 Task: Find connections with filter location Geretsried with filter topic #humanresourceswith filter profile language Spanish with filter current company Polaris Inc. with filter school MCKV Institute of Engineering with filter industry Digital Accessibility Services with filter service category Real Estate with filter keywords title Superintendent
Action: Mouse moved to (532, 80)
Screenshot: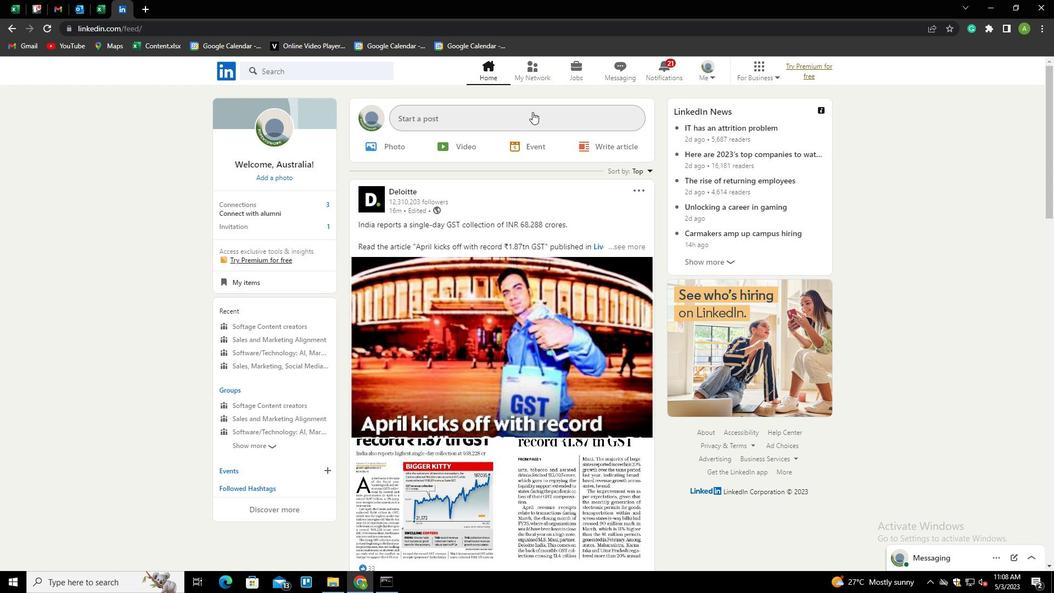 
Action: Mouse pressed left at (532, 80)
Screenshot: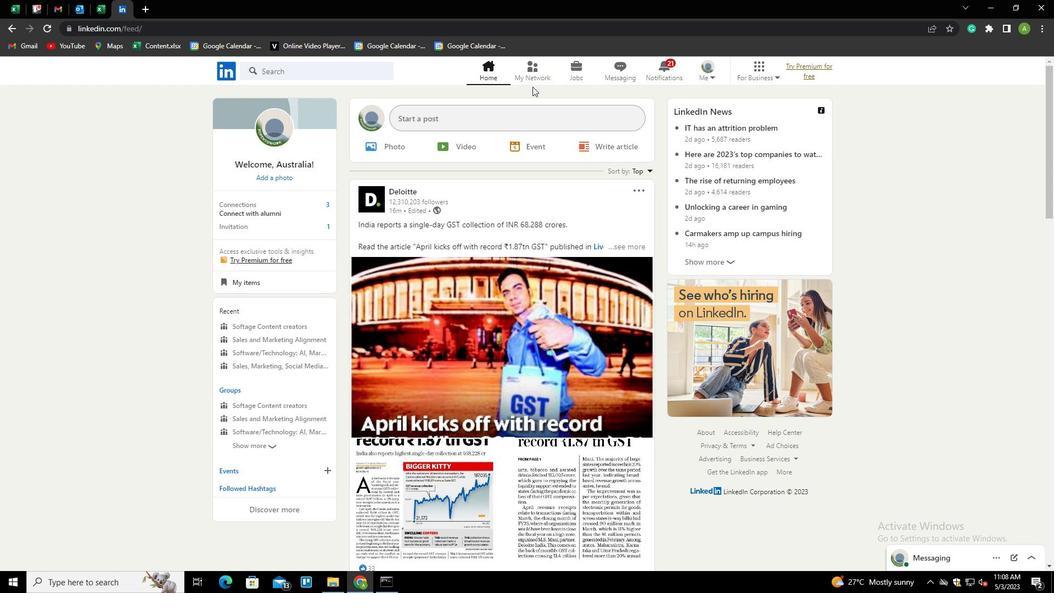 
Action: Mouse moved to (274, 129)
Screenshot: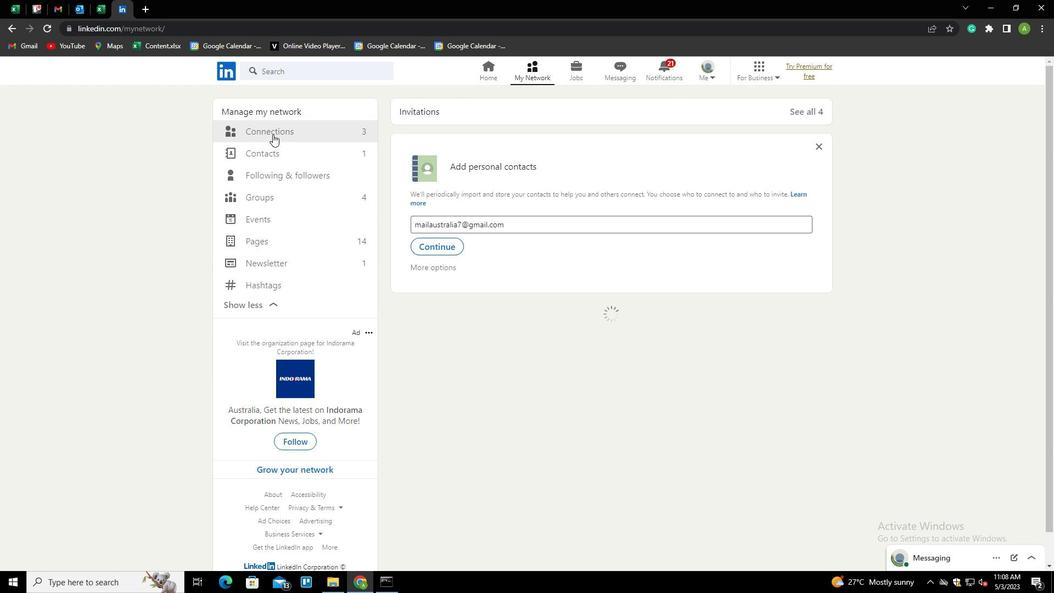 
Action: Mouse pressed left at (274, 129)
Screenshot: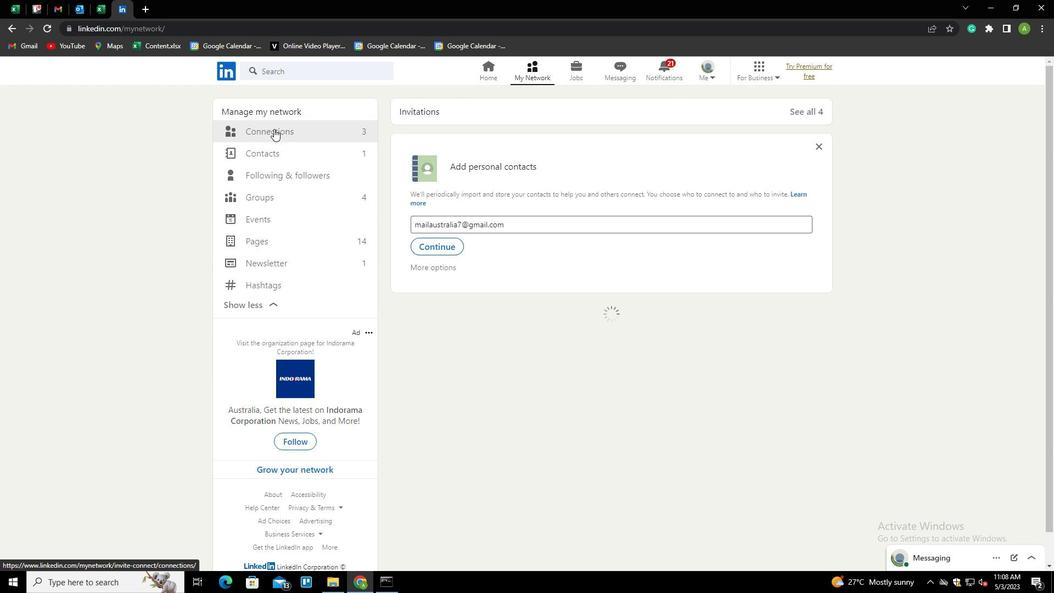 
Action: Mouse moved to (592, 131)
Screenshot: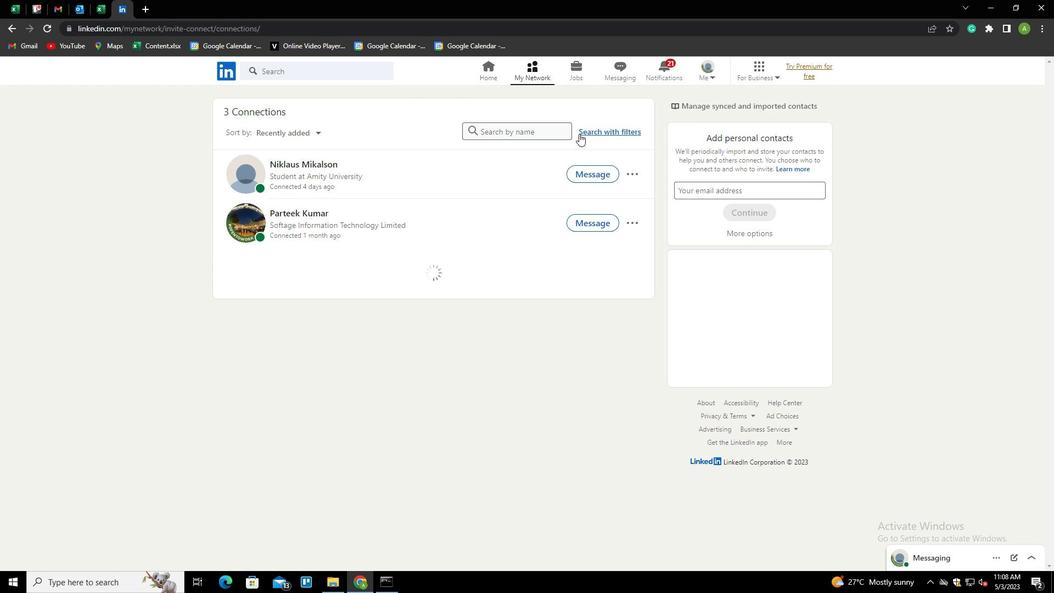 
Action: Mouse pressed left at (592, 131)
Screenshot: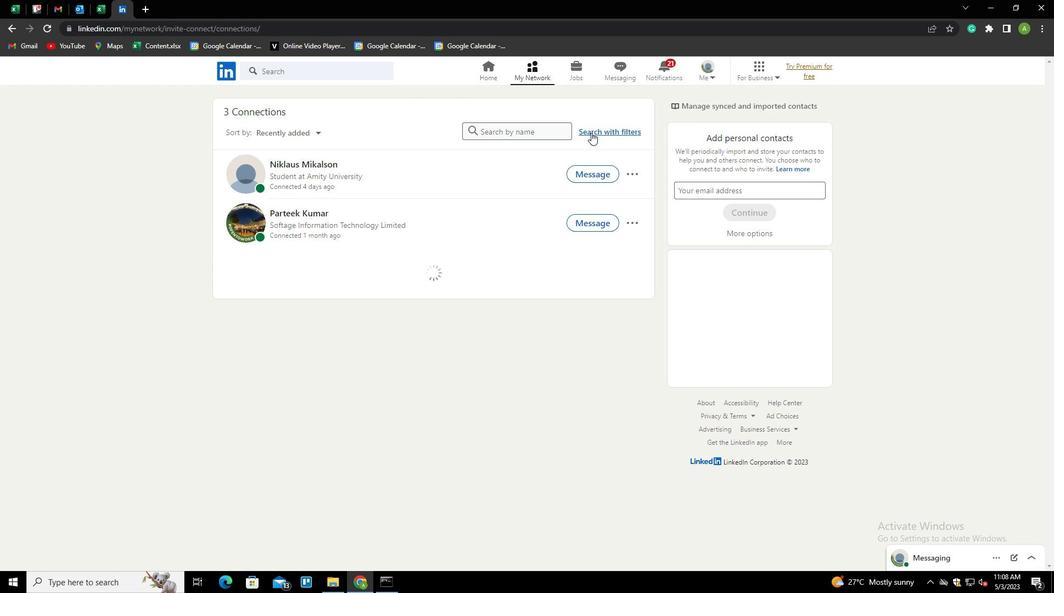 
Action: Mouse moved to (570, 96)
Screenshot: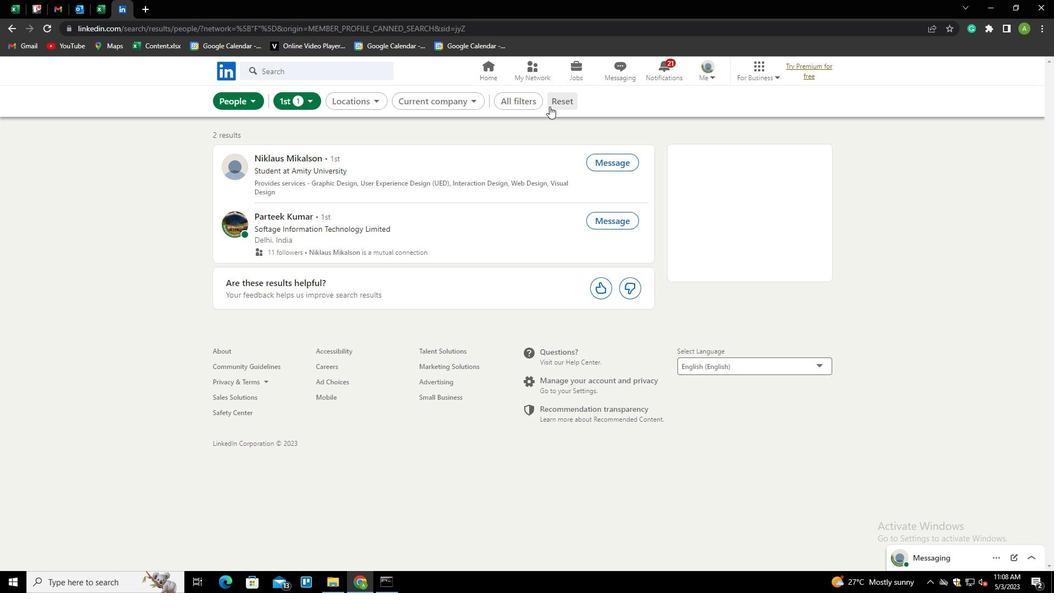 
Action: Mouse pressed left at (570, 96)
Screenshot: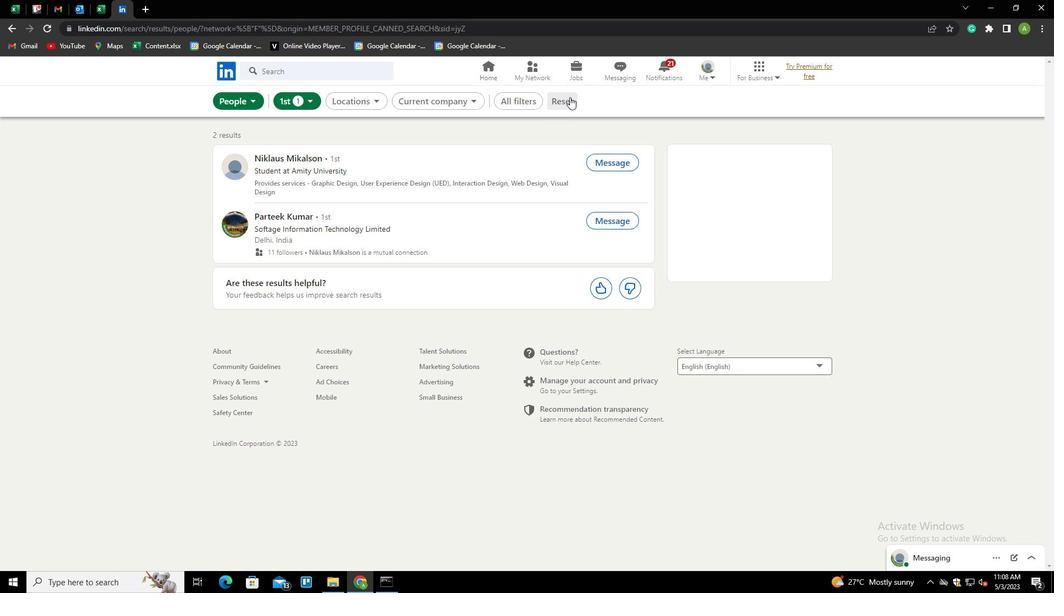 
Action: Mouse moved to (550, 100)
Screenshot: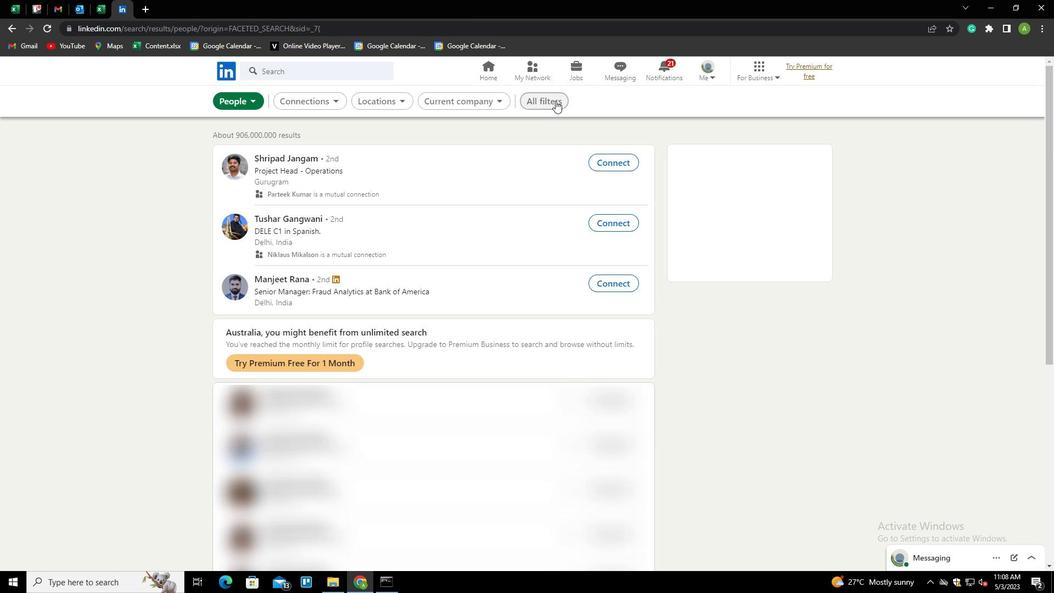 
Action: Mouse pressed left at (550, 100)
Screenshot: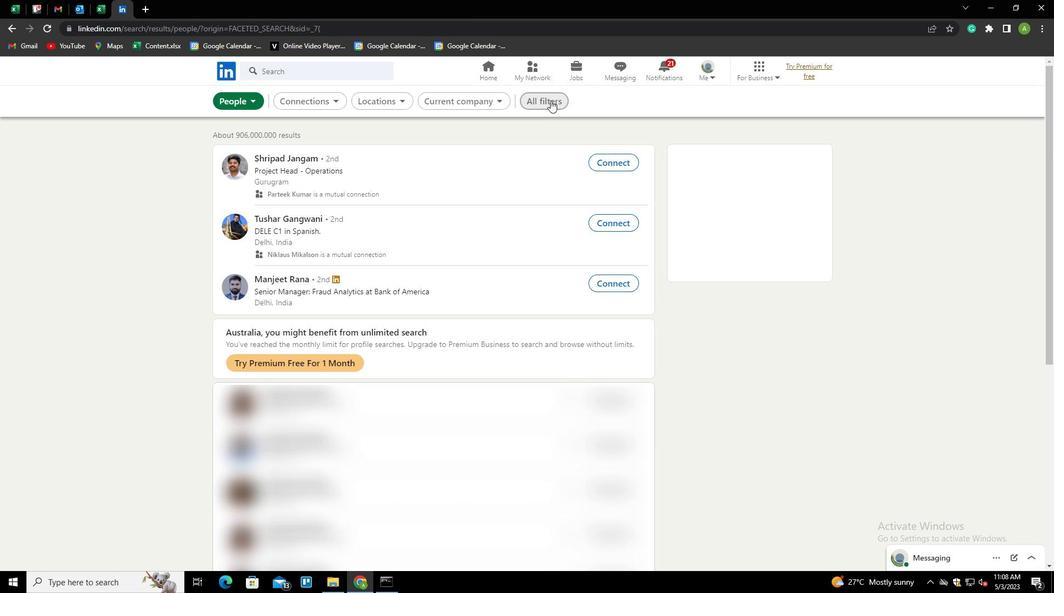 
Action: Mouse moved to (810, 288)
Screenshot: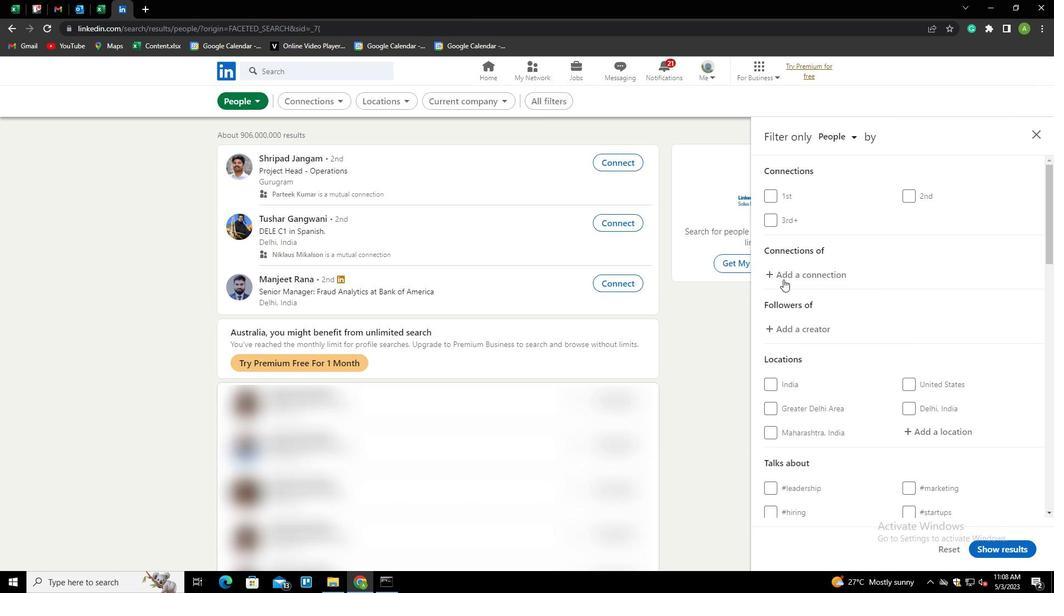 
Action: Mouse scrolled (810, 287) with delta (0, 0)
Screenshot: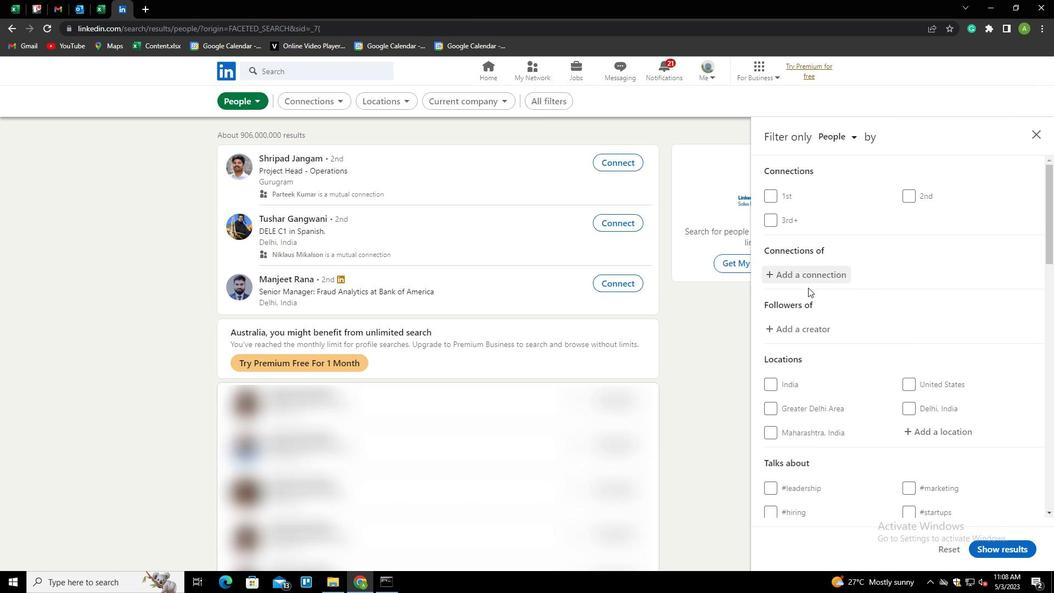 
Action: Mouse scrolled (810, 287) with delta (0, 0)
Screenshot: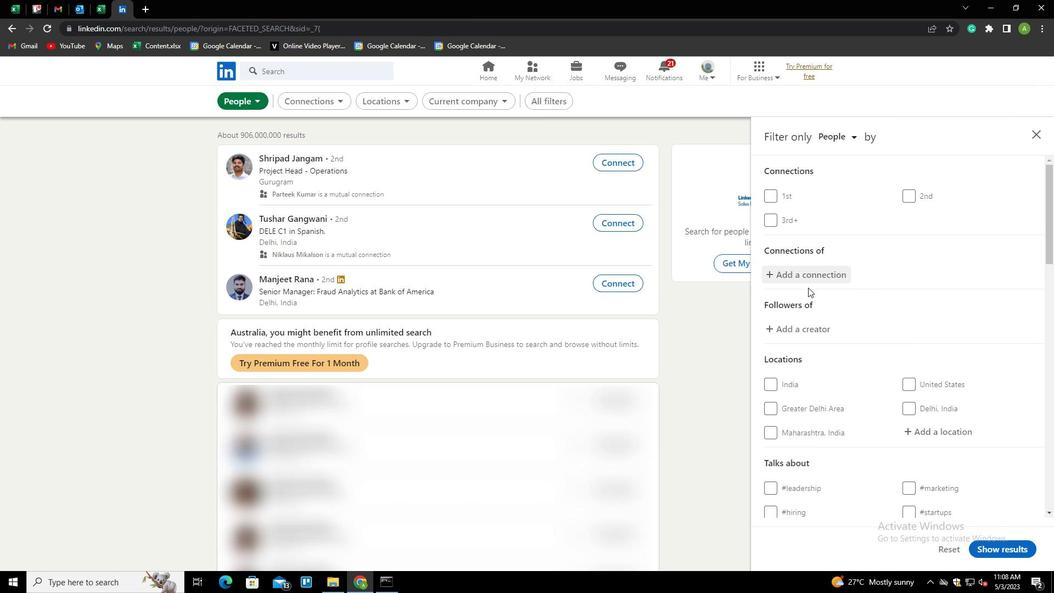 
Action: Mouse scrolled (810, 287) with delta (0, 0)
Screenshot: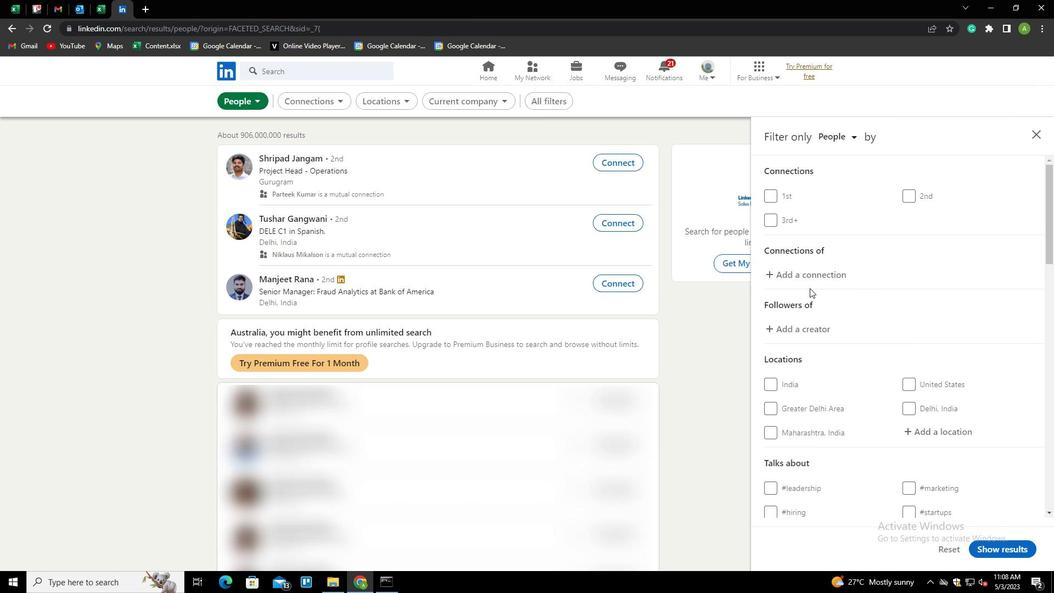 
Action: Mouse moved to (916, 266)
Screenshot: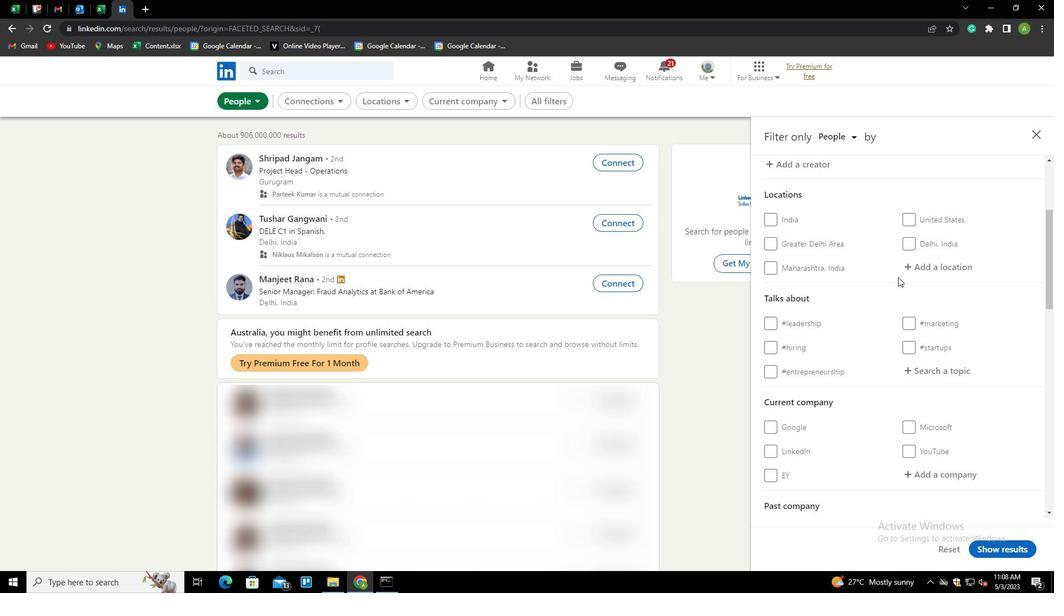 
Action: Mouse pressed left at (916, 266)
Screenshot: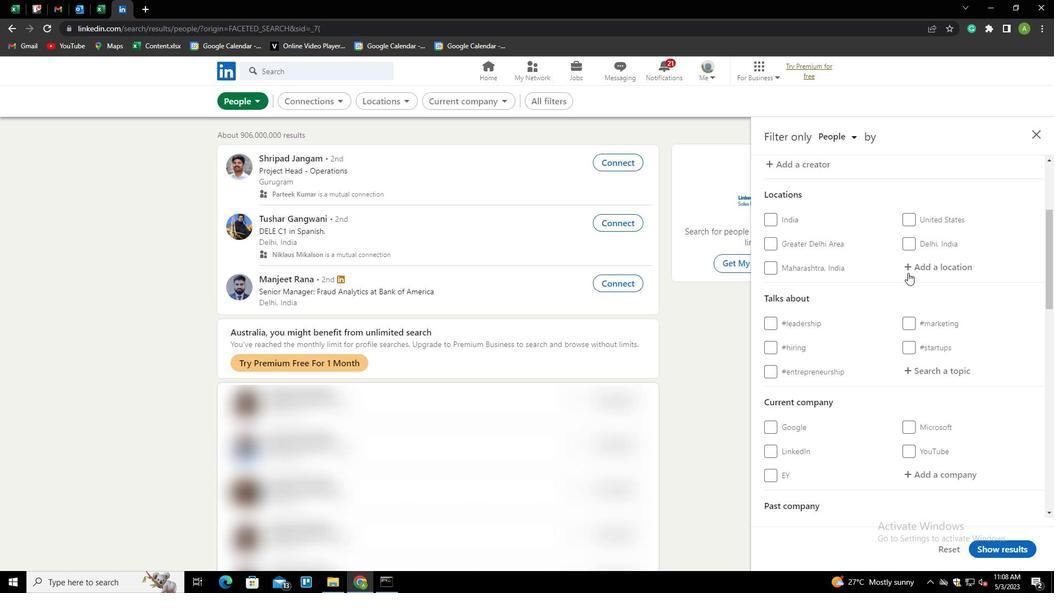 
Action: Key pressed <Key.shift>GERETSRIED<Key.down><Key.enter>
Screenshot: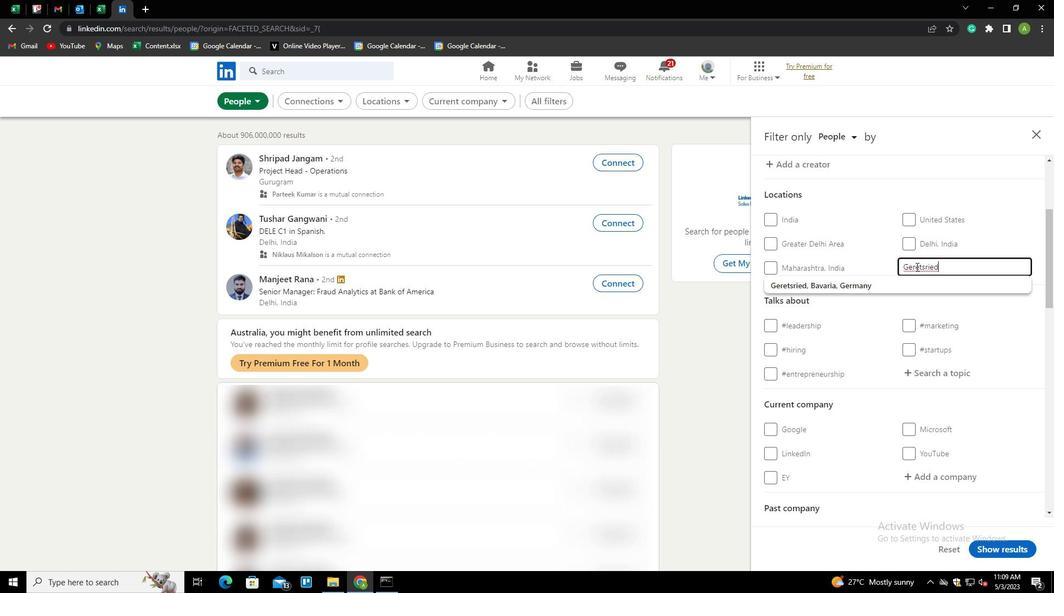 
Action: Mouse scrolled (916, 266) with delta (0, 0)
Screenshot: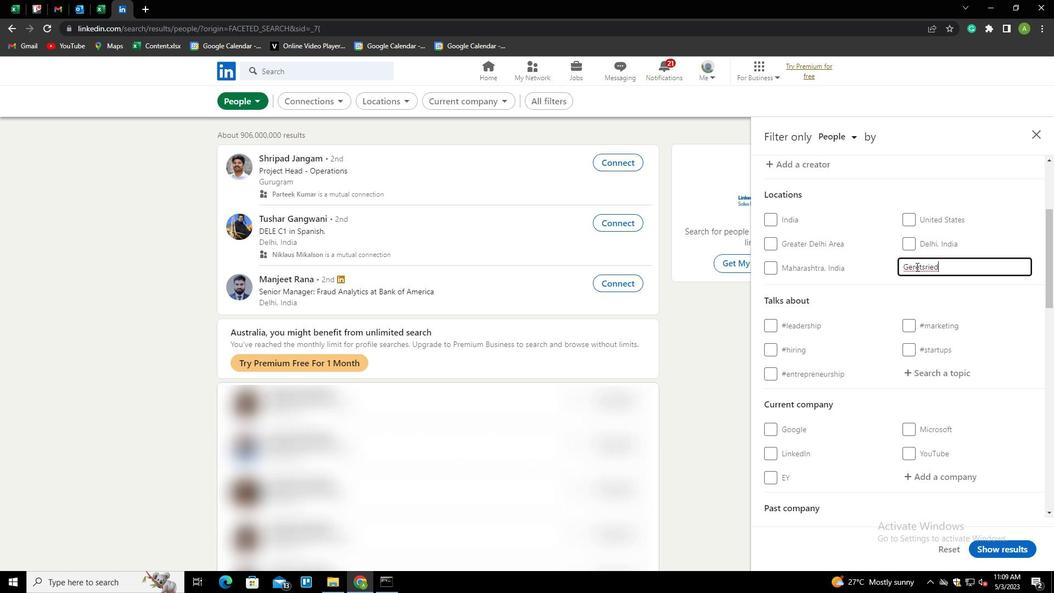 
Action: Mouse scrolled (916, 266) with delta (0, 0)
Screenshot: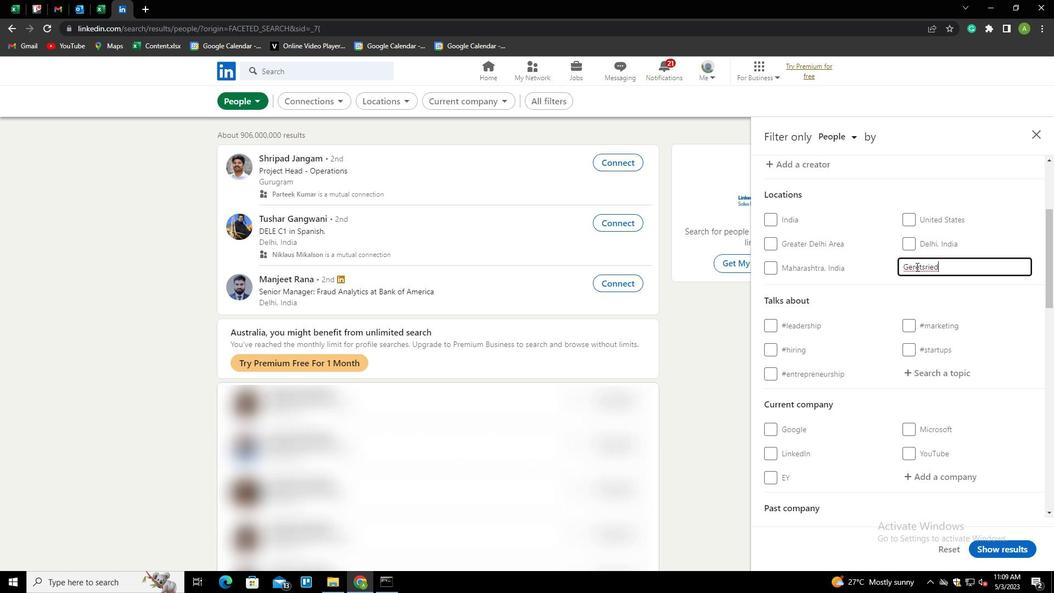 
Action: Mouse moved to (935, 263)
Screenshot: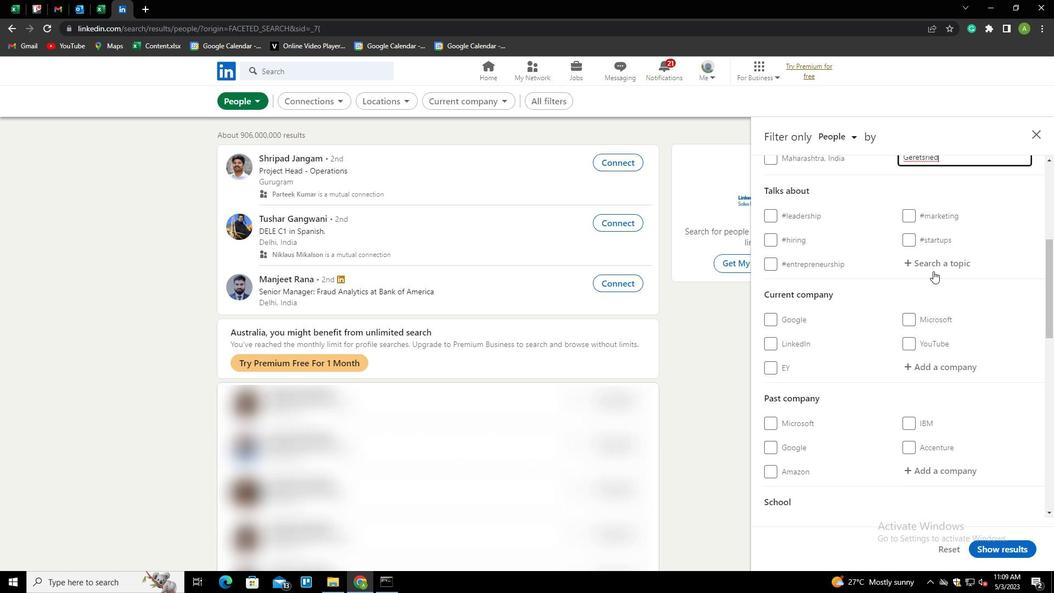 
Action: Mouse pressed left at (935, 263)
Screenshot: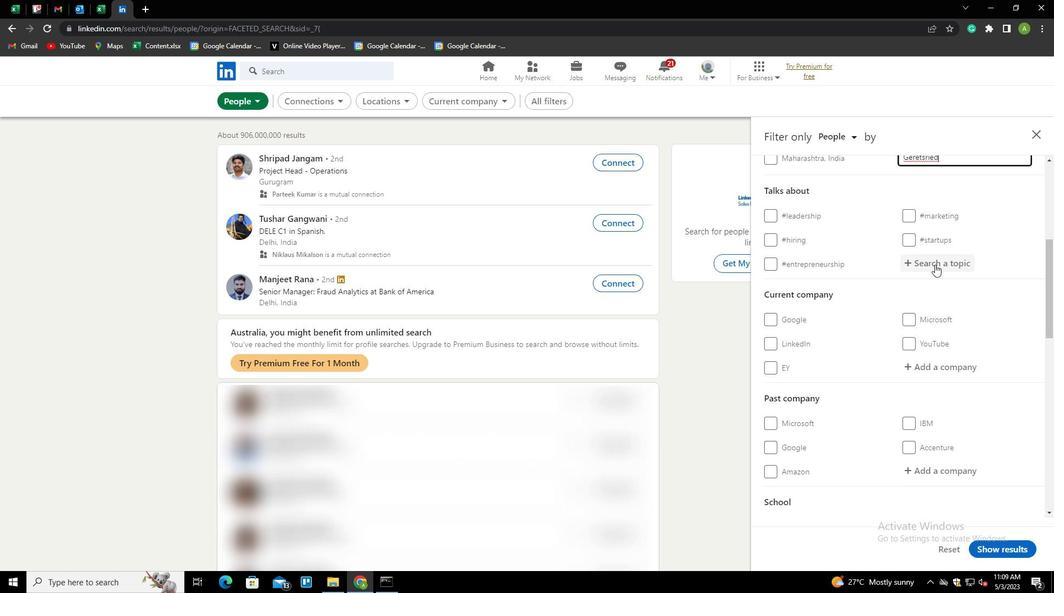 
Action: Mouse moved to (932, 263)
Screenshot: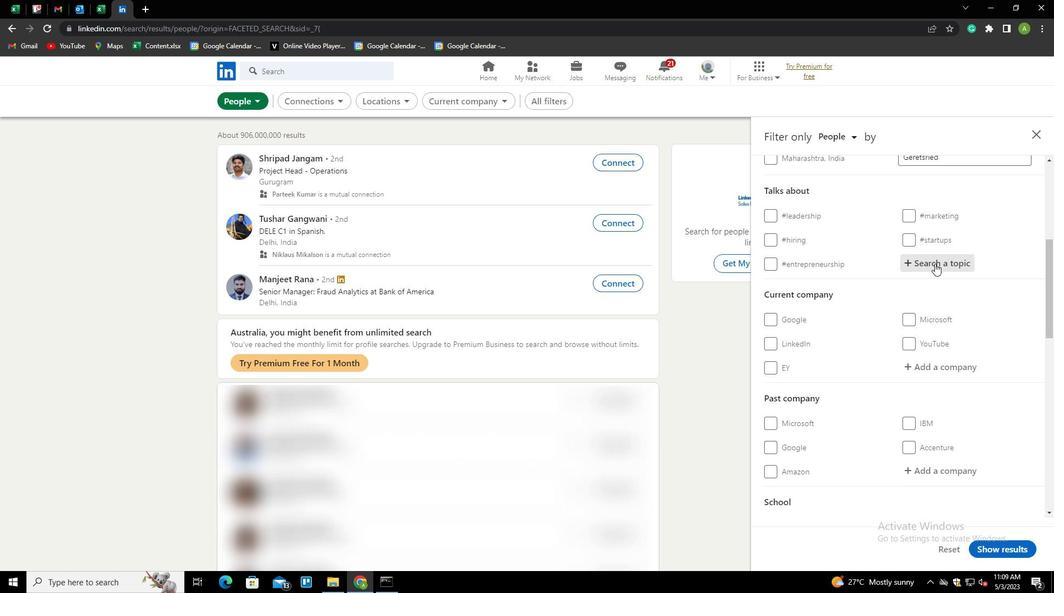 
Action: Key pressed HUMANRESOU<Key.down><Key.enter>
Screenshot: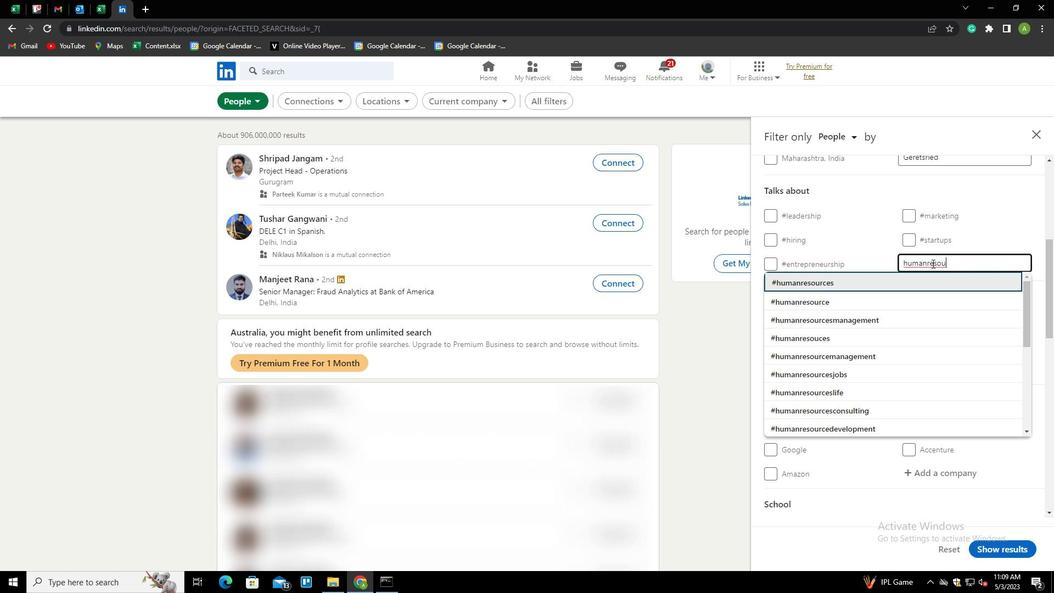 
Action: Mouse scrolled (932, 263) with delta (0, 0)
Screenshot: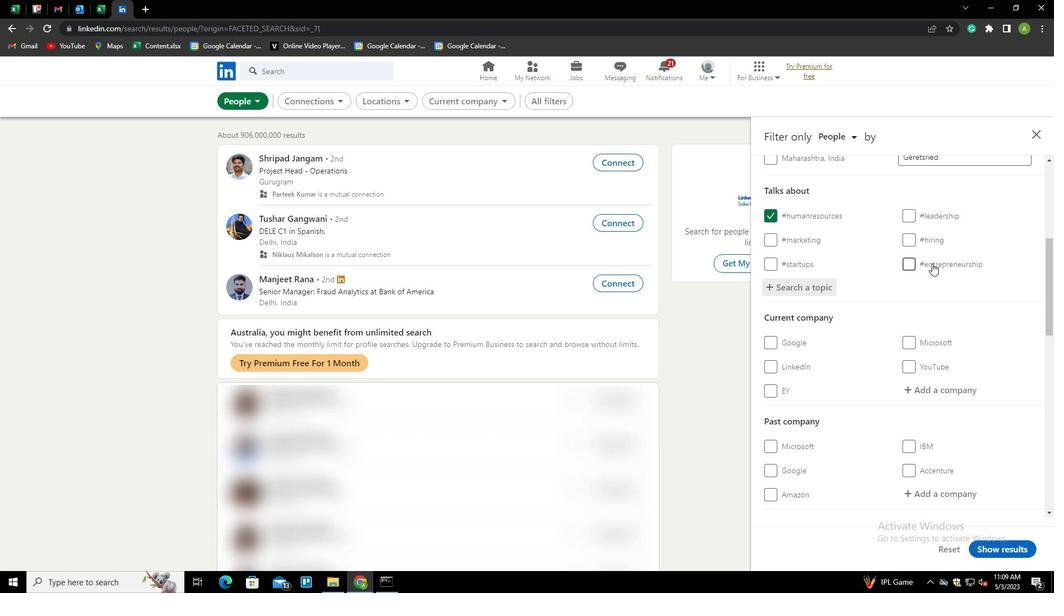 
Action: Mouse scrolled (932, 263) with delta (0, 0)
Screenshot: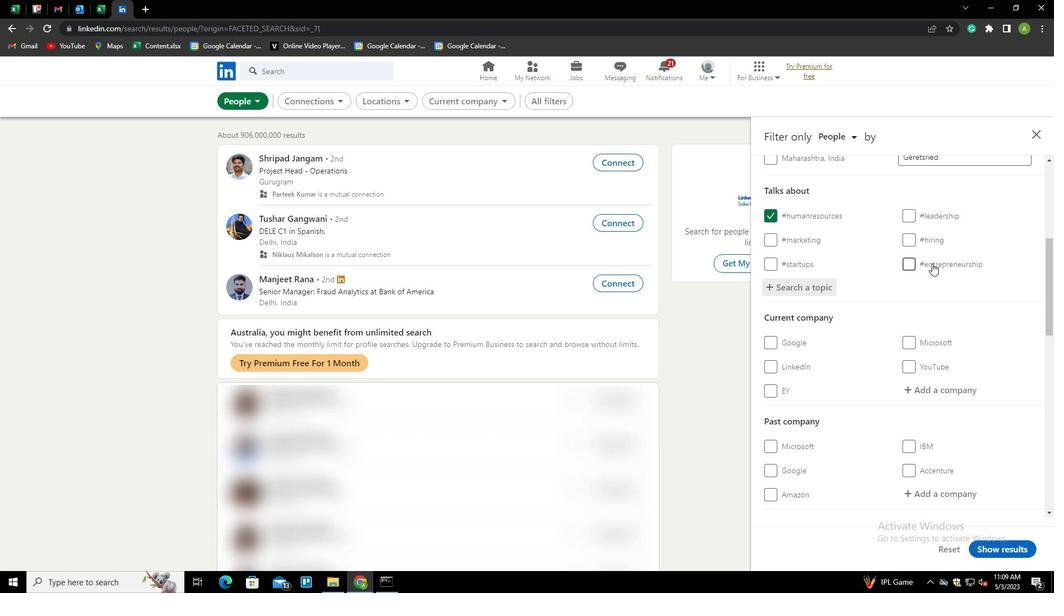 
Action: Mouse scrolled (932, 263) with delta (0, 0)
Screenshot: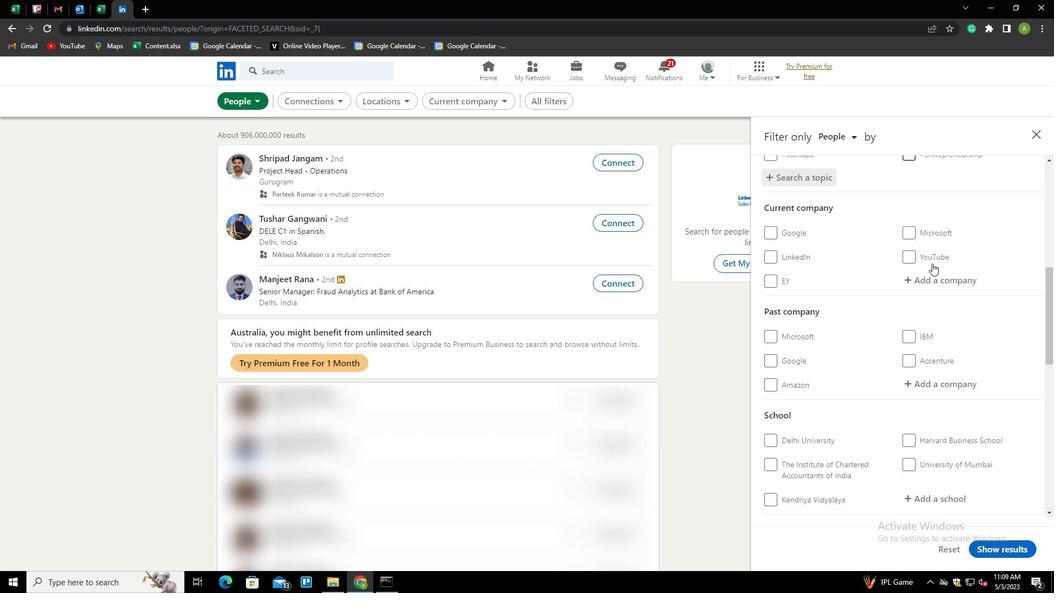 
Action: Mouse scrolled (932, 263) with delta (0, 0)
Screenshot: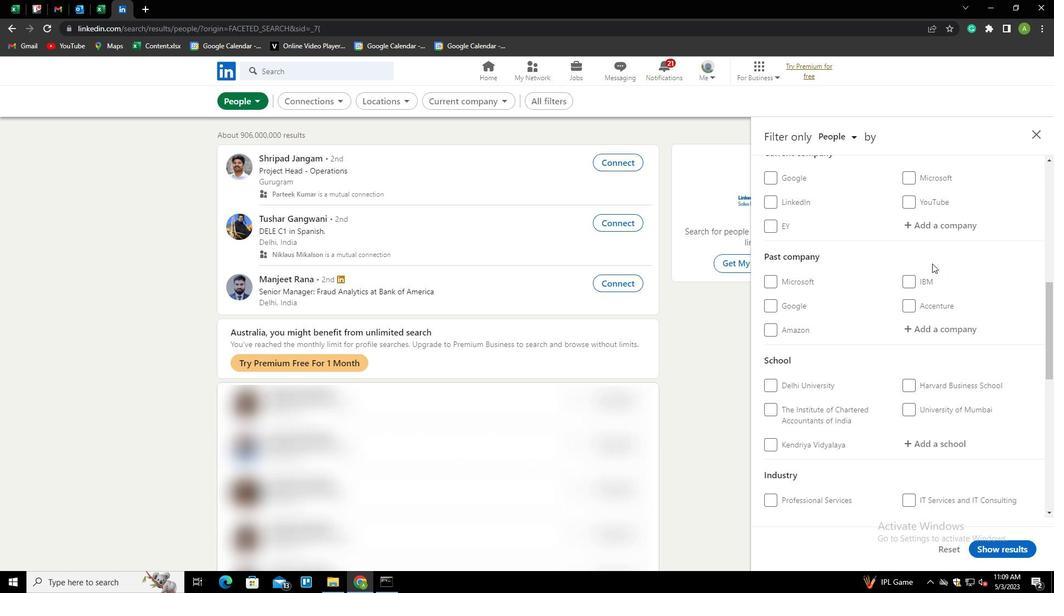 
Action: Mouse scrolled (932, 263) with delta (0, 0)
Screenshot: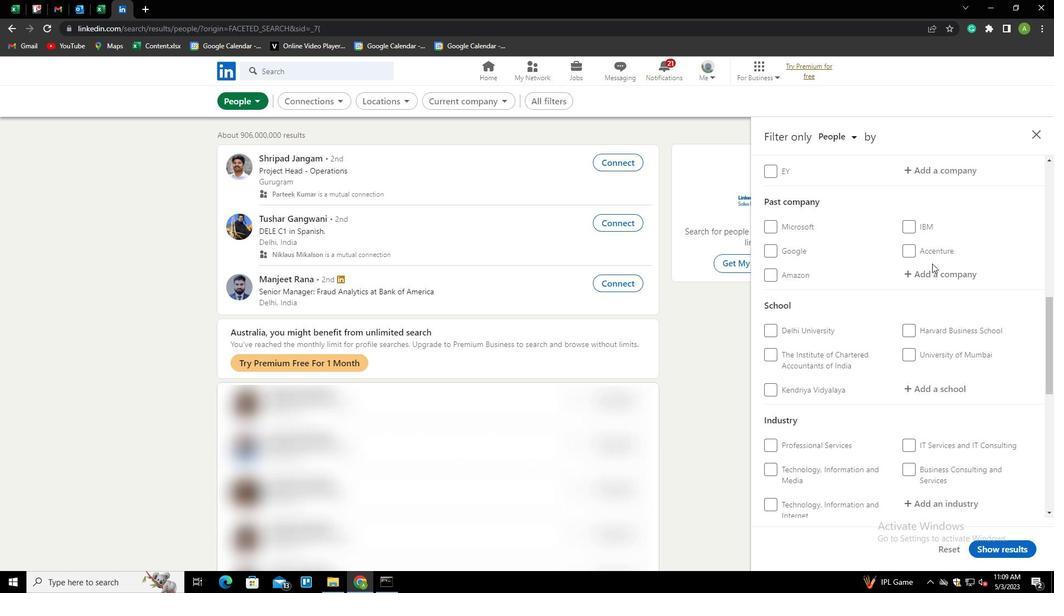 
Action: Mouse scrolled (932, 263) with delta (0, 0)
Screenshot: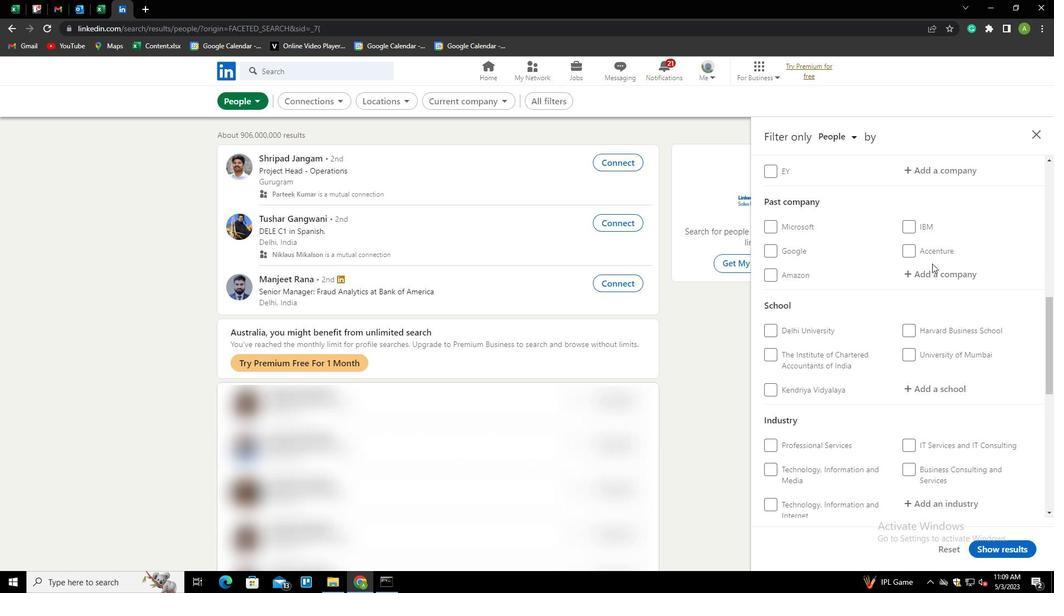 
Action: Mouse scrolled (932, 263) with delta (0, 0)
Screenshot: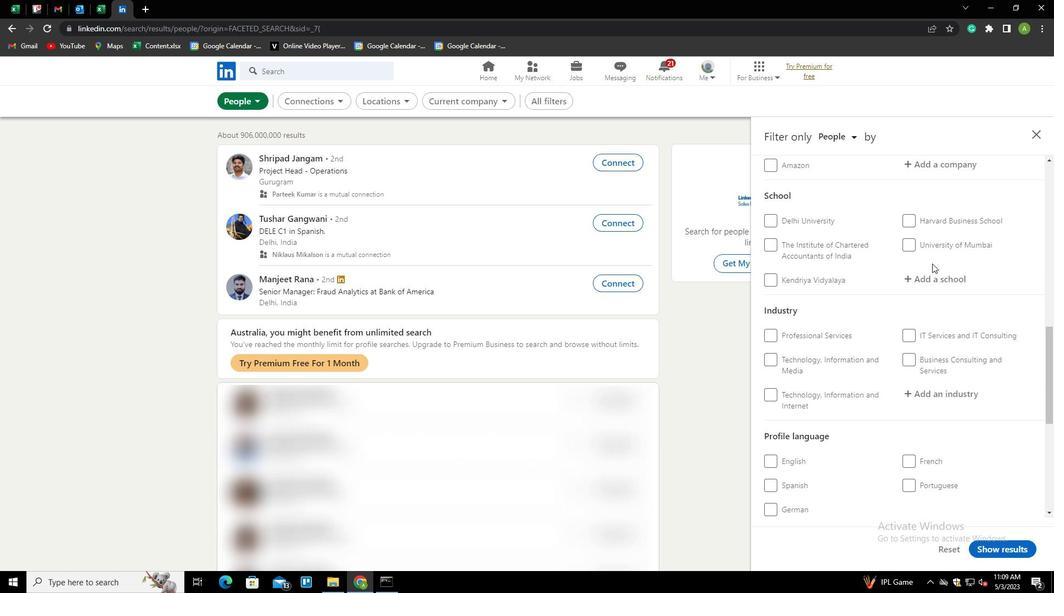 
Action: Mouse scrolled (932, 263) with delta (0, 0)
Screenshot: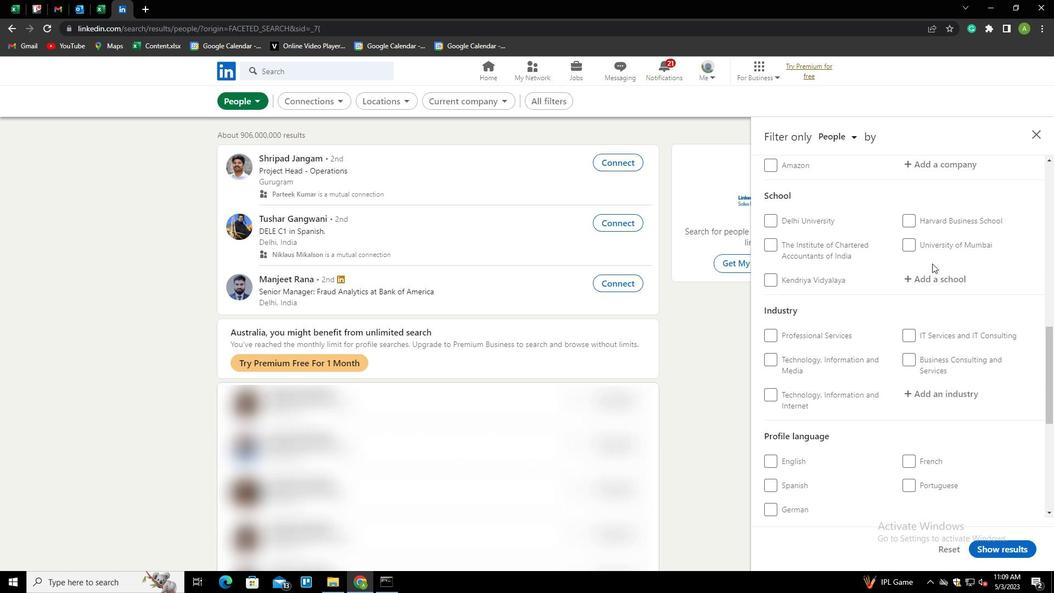 
Action: Mouse moved to (916, 282)
Screenshot: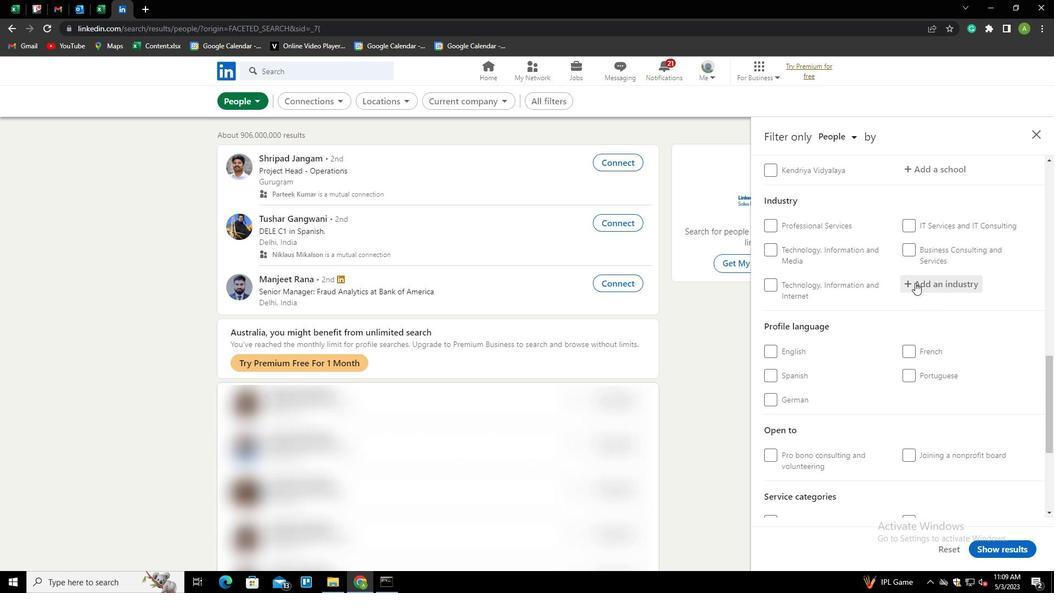 
Action: Mouse pressed left at (916, 282)
Screenshot: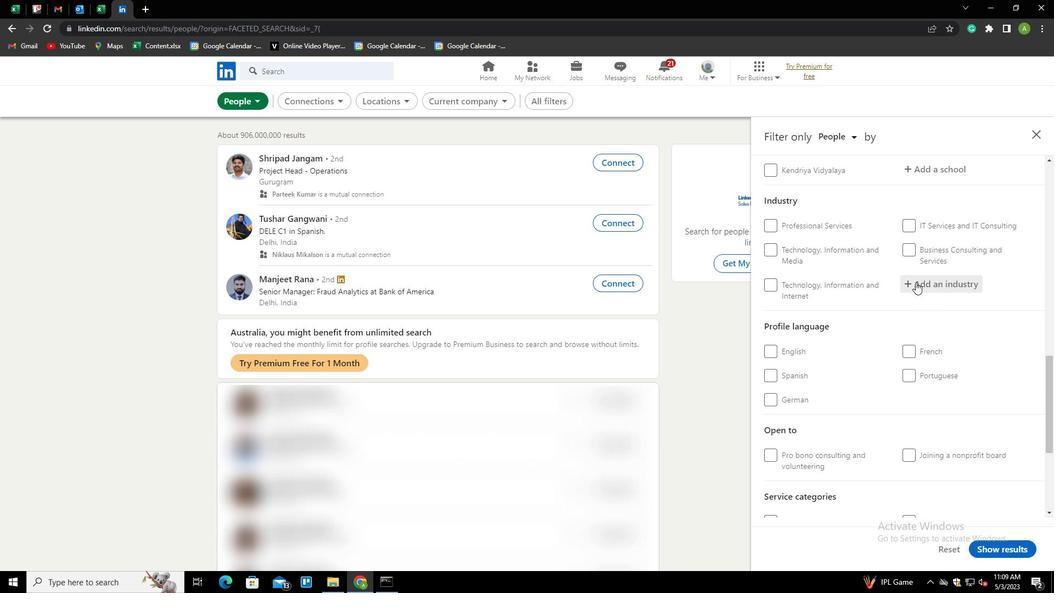 
Action: Mouse moved to (787, 375)
Screenshot: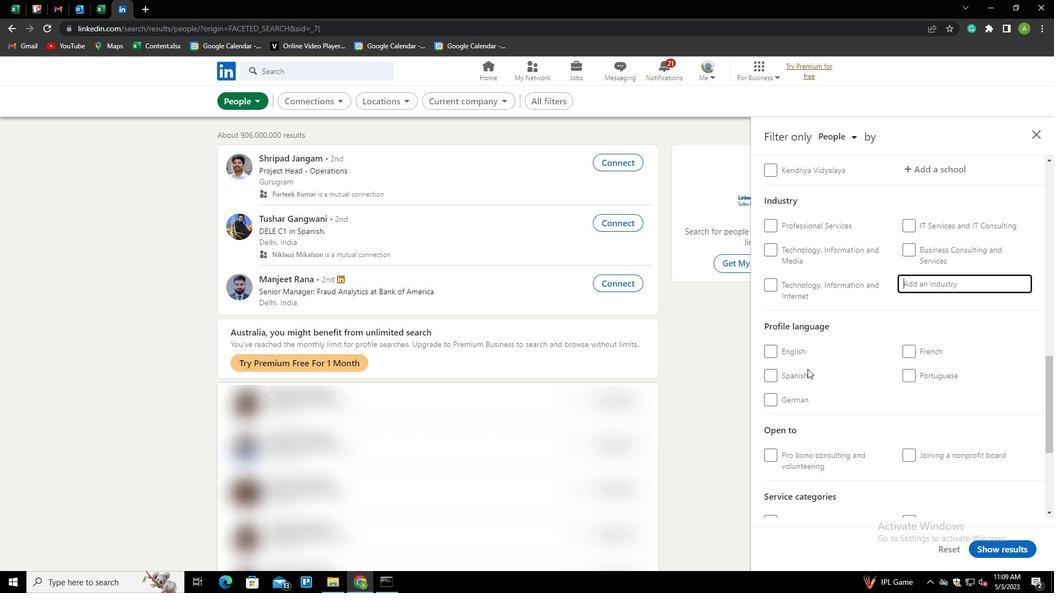 
Action: Mouse pressed left at (787, 375)
Screenshot: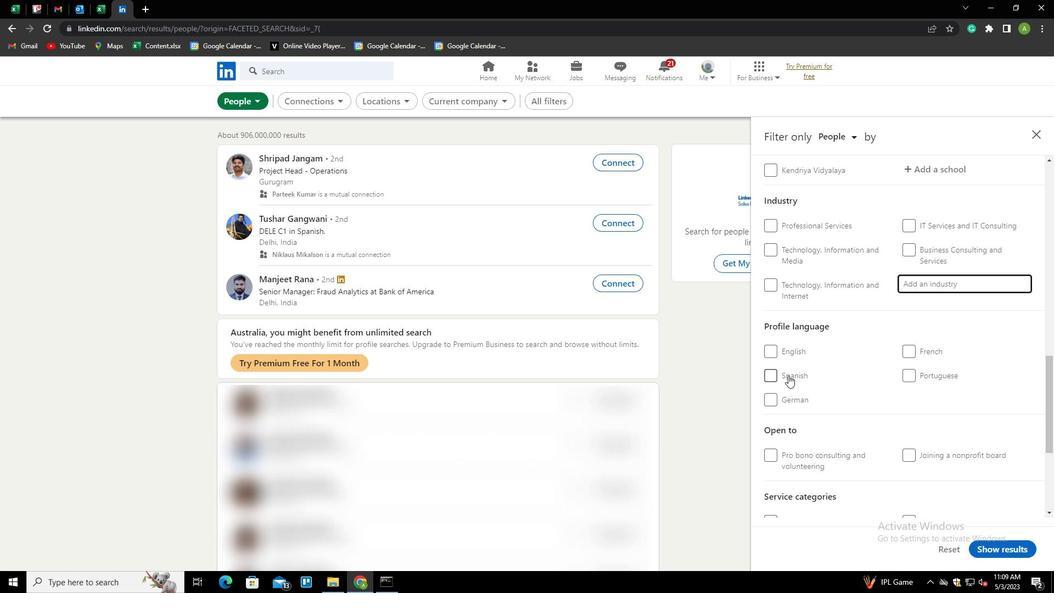 
Action: Mouse moved to (968, 337)
Screenshot: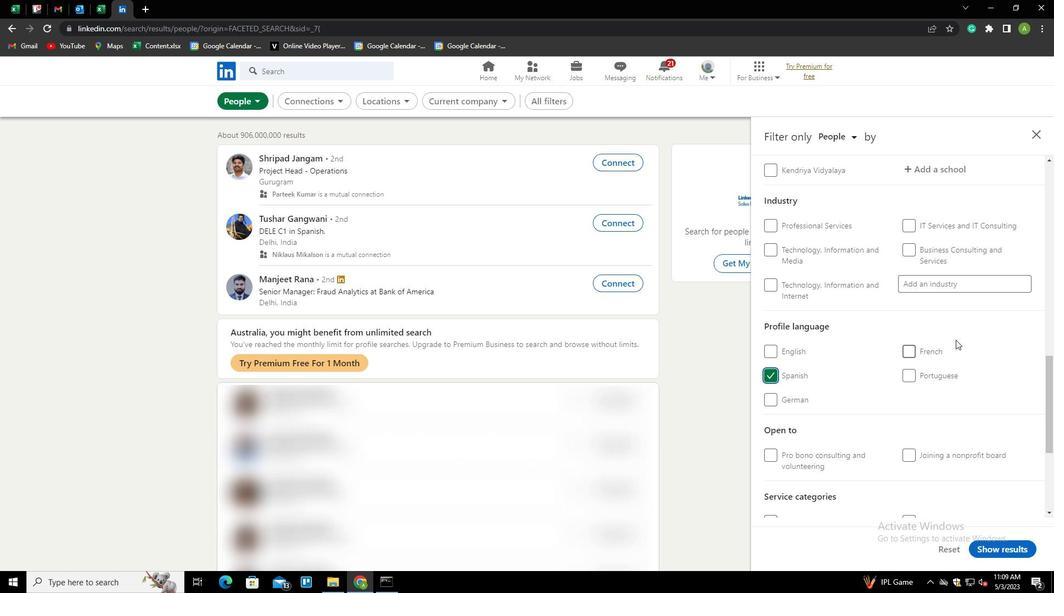 
Action: Mouse scrolled (968, 337) with delta (0, 0)
Screenshot: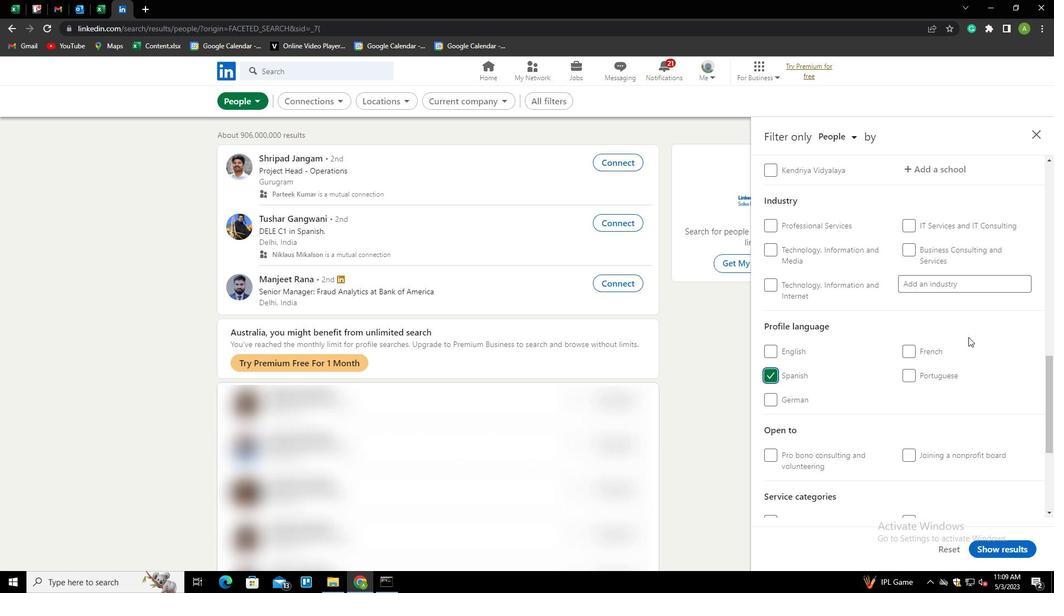
Action: Mouse scrolled (968, 337) with delta (0, 0)
Screenshot: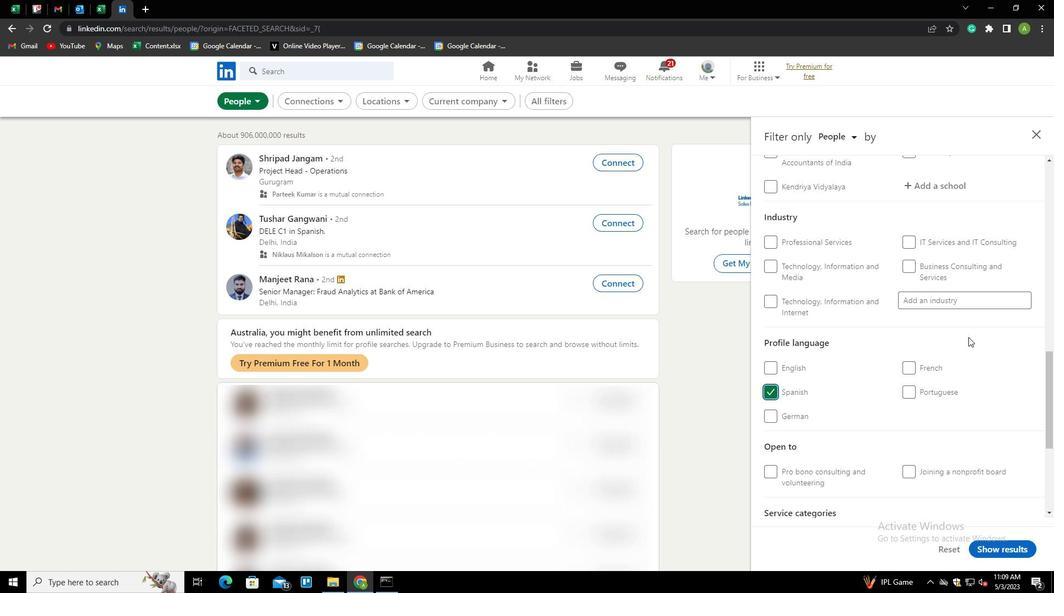 
Action: Mouse scrolled (968, 337) with delta (0, 0)
Screenshot: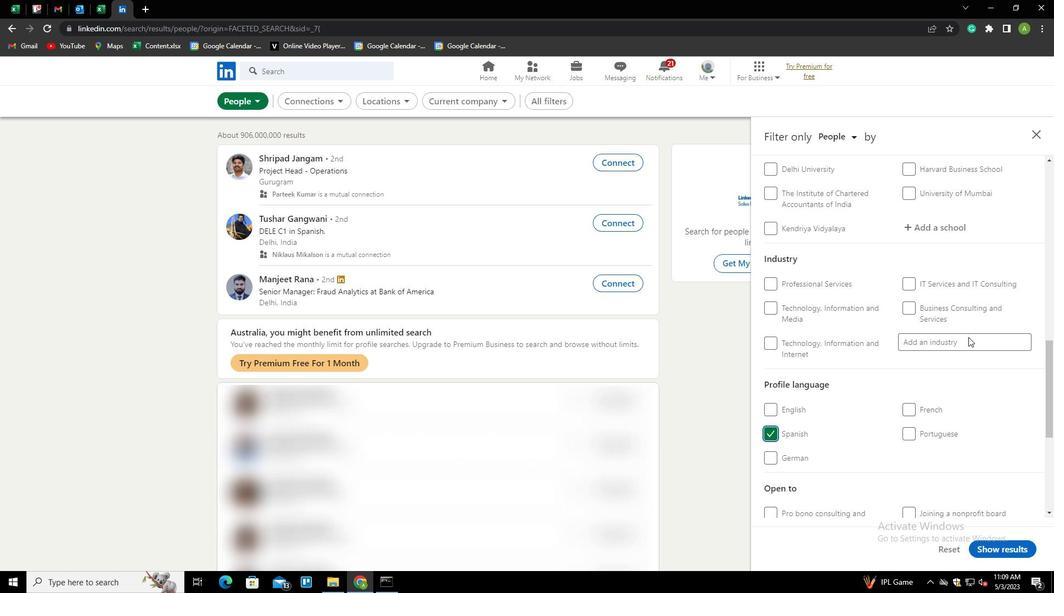 
Action: Mouse scrolled (968, 337) with delta (0, 0)
Screenshot: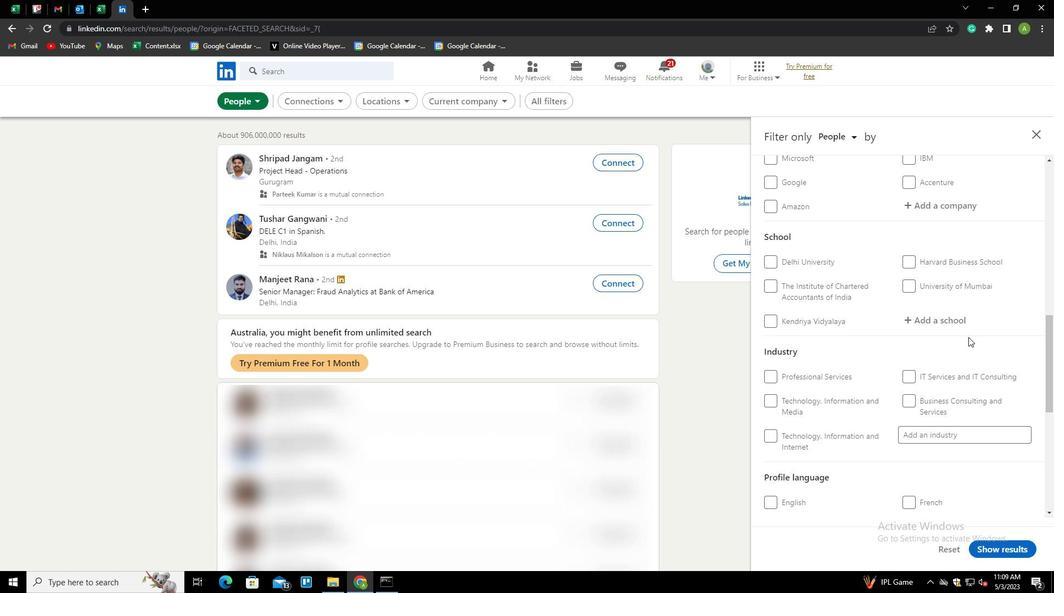 
Action: Mouse scrolled (968, 337) with delta (0, 0)
Screenshot: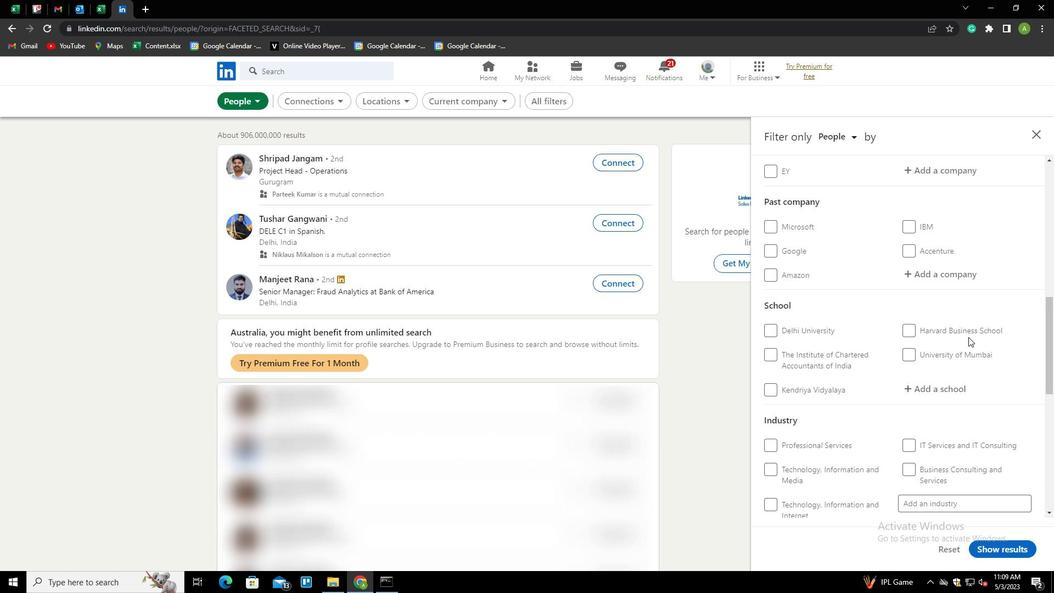
Action: Mouse scrolled (968, 337) with delta (0, 0)
Screenshot: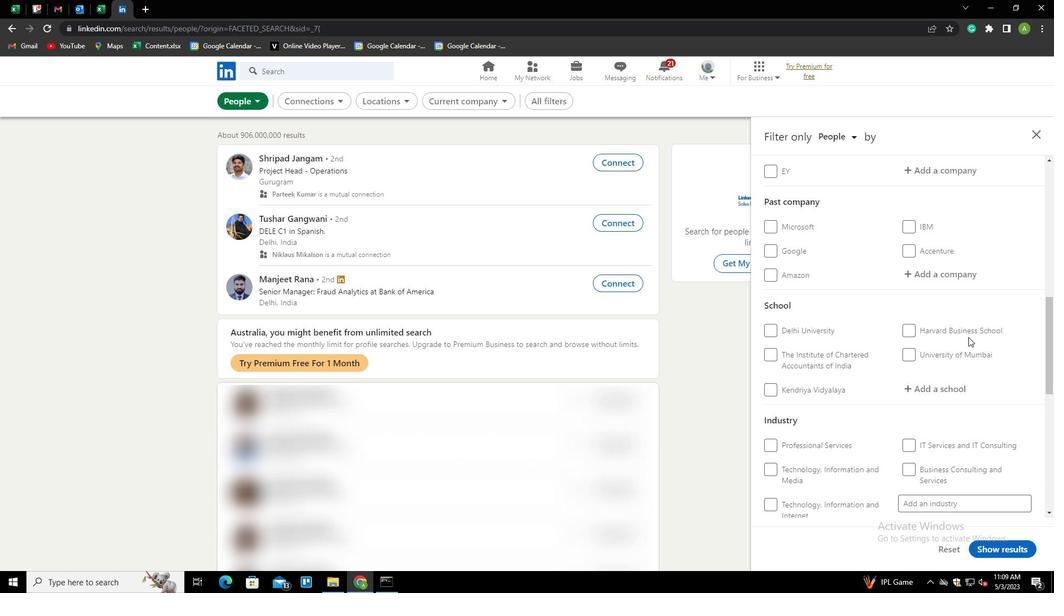 
Action: Mouse scrolled (968, 337) with delta (0, 0)
Screenshot: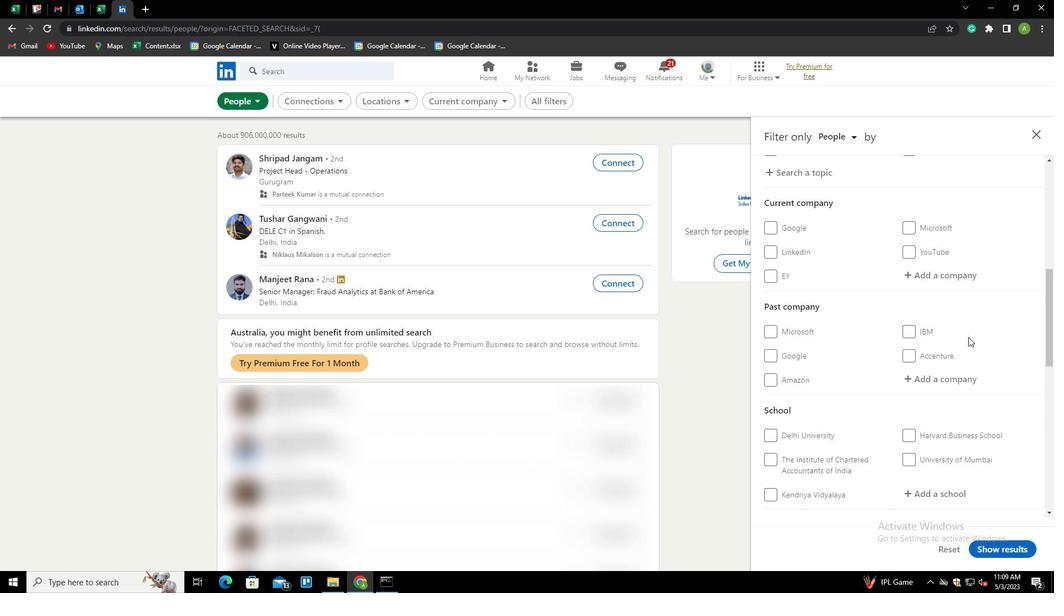 
Action: Mouse moved to (951, 333)
Screenshot: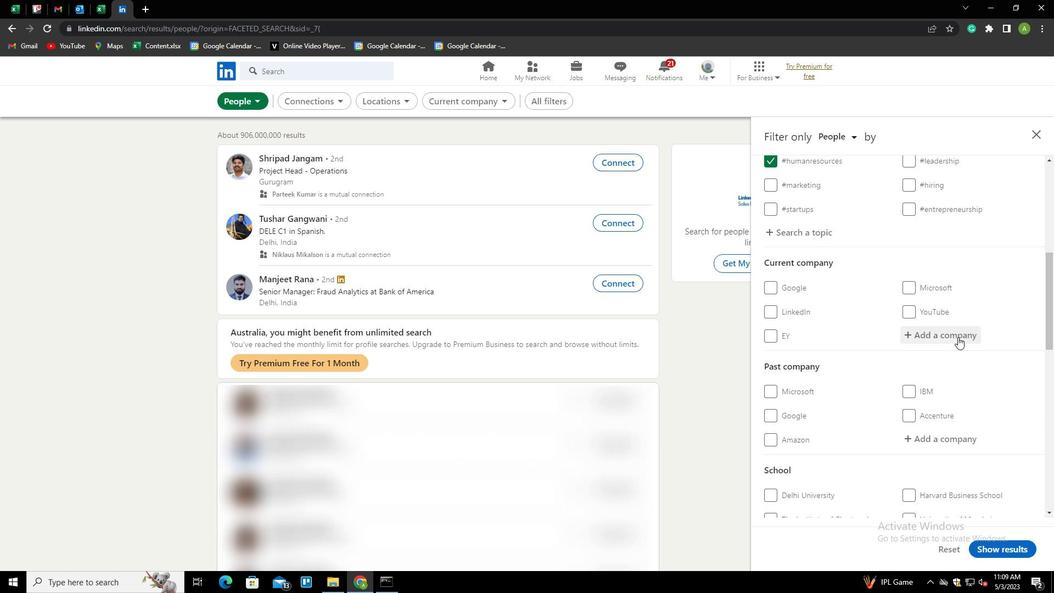 
Action: Mouse pressed left at (951, 333)
Screenshot: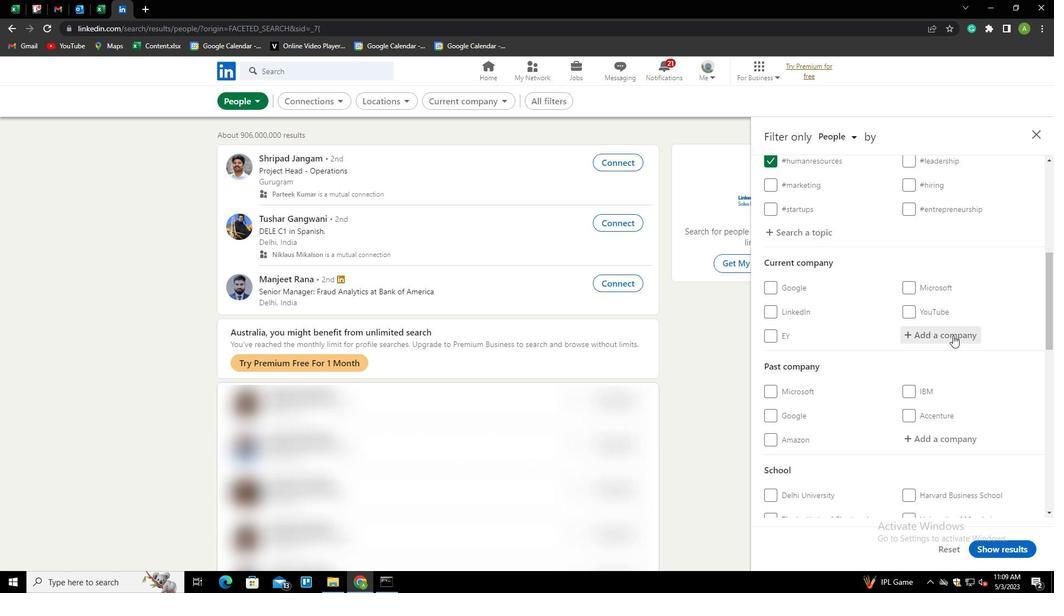 
Action: Mouse moved to (951, 333)
Screenshot: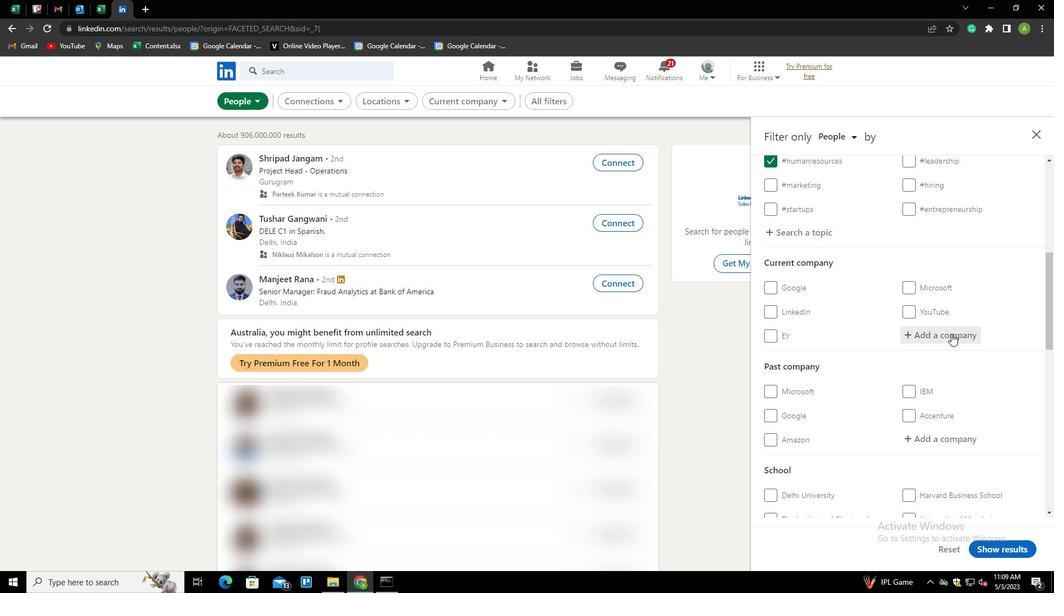 
Action: Key pressed <Key.shift>POLARIS<Key.down><Key.enter>
Screenshot: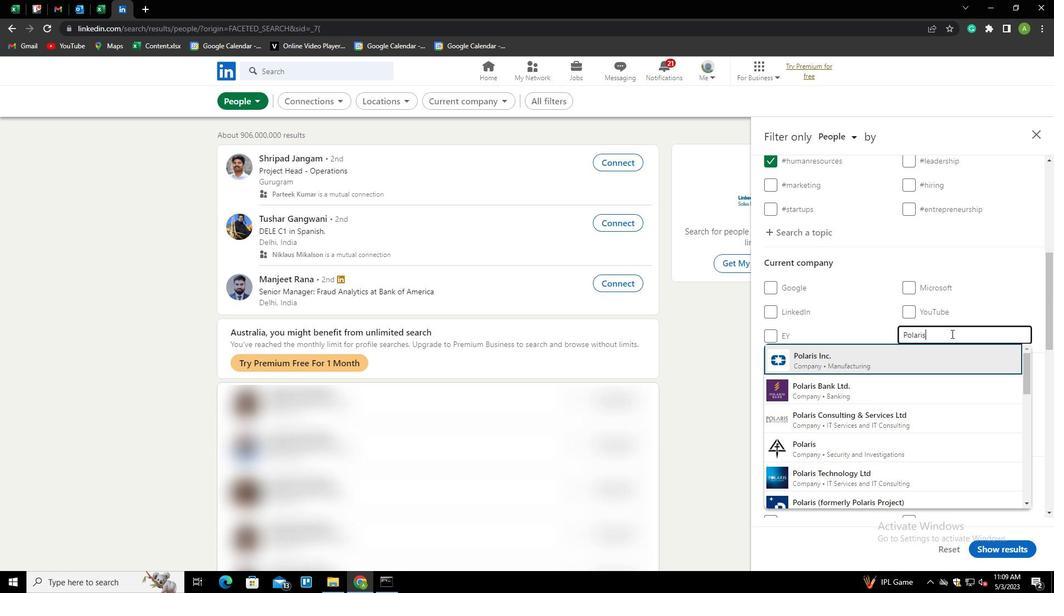 
Action: Mouse scrolled (951, 333) with delta (0, 0)
Screenshot: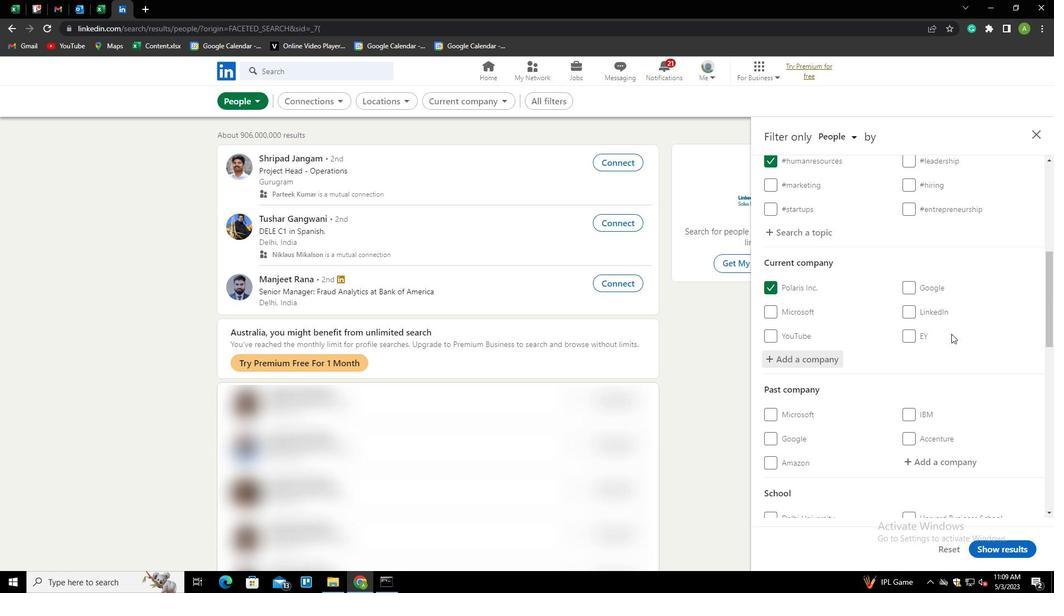 
Action: Mouse scrolled (951, 333) with delta (0, 0)
Screenshot: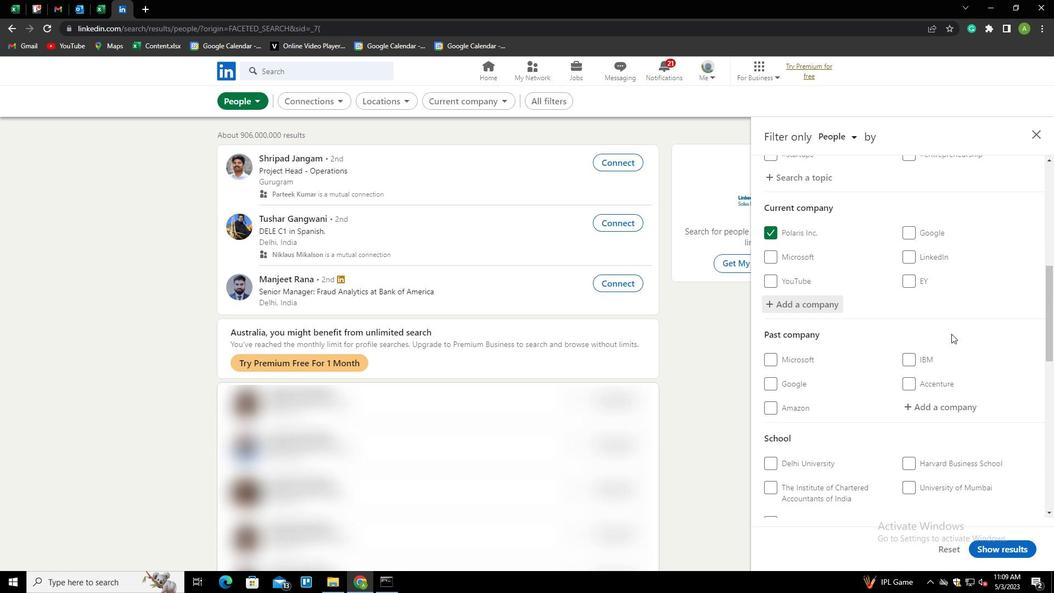 
Action: Mouse scrolled (951, 333) with delta (0, 0)
Screenshot: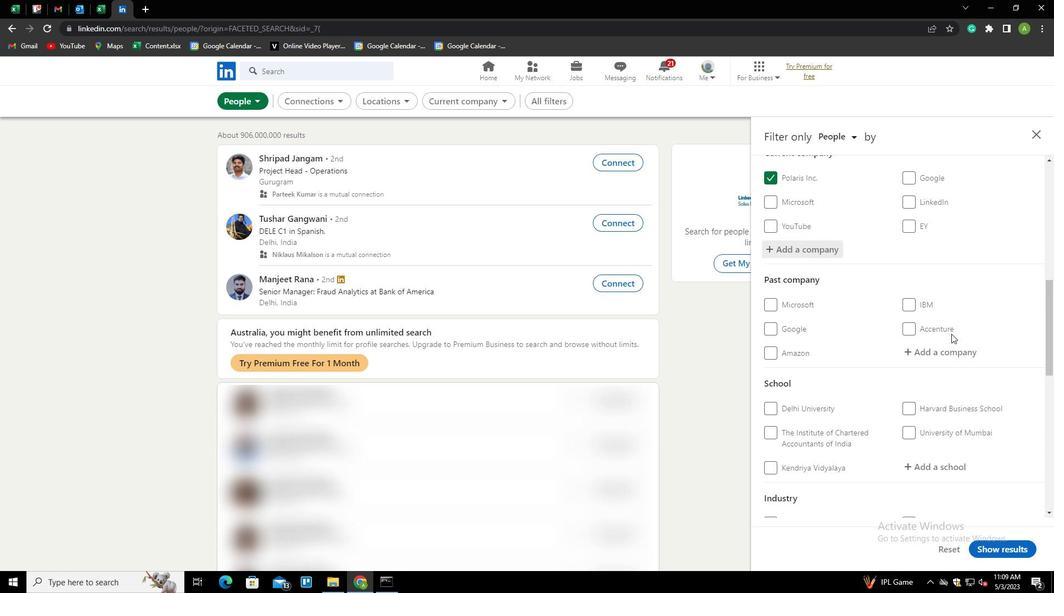 
Action: Mouse scrolled (951, 333) with delta (0, 0)
Screenshot: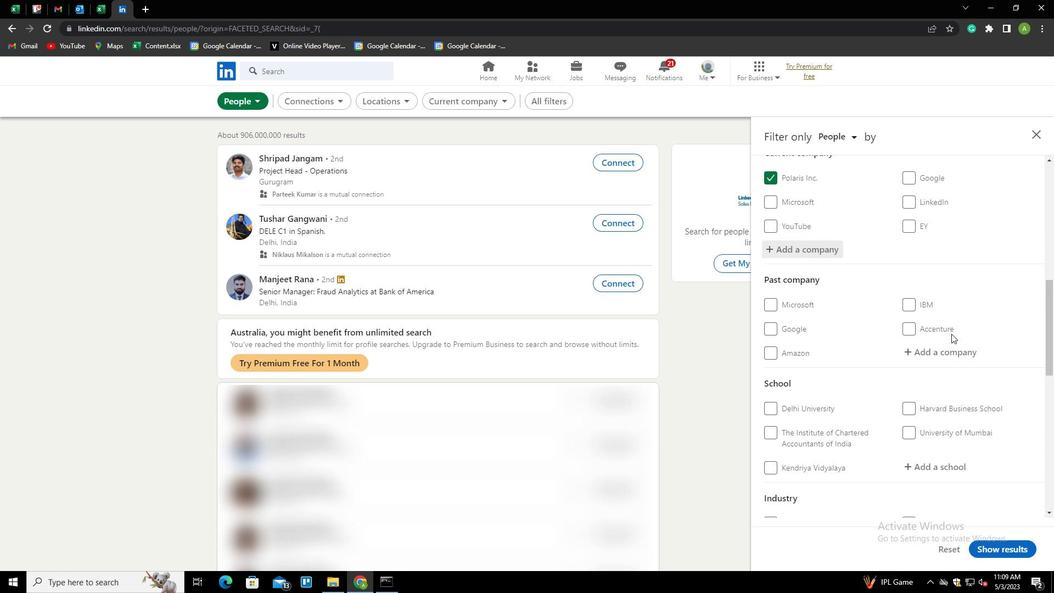 
Action: Mouse moved to (943, 360)
Screenshot: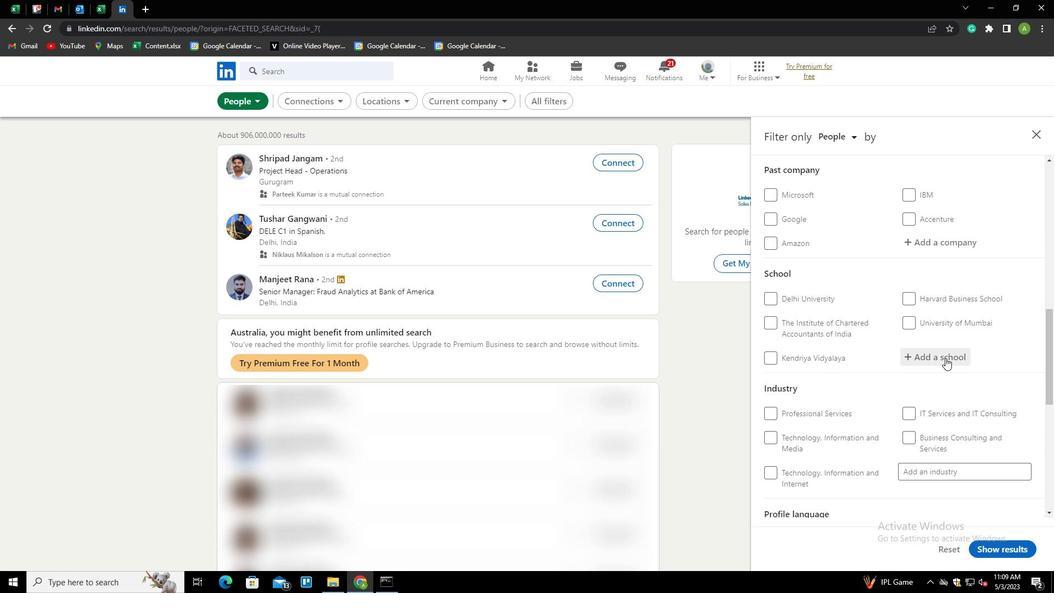 
Action: Mouse pressed left at (943, 360)
Screenshot: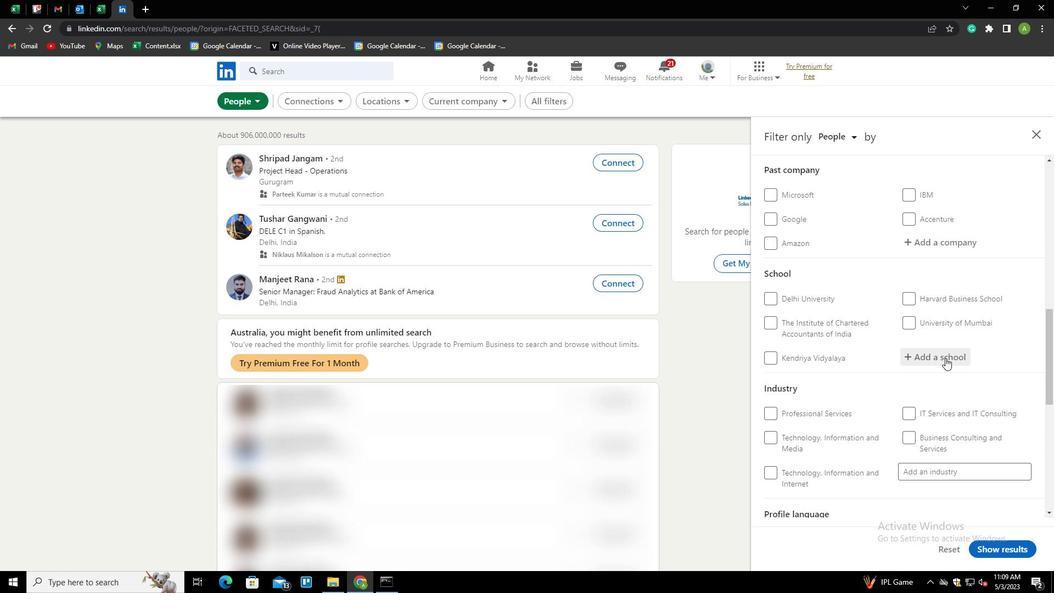 
Action: Key pressed <Key.shift>MCKV<Key.down><Key.enter>
Screenshot: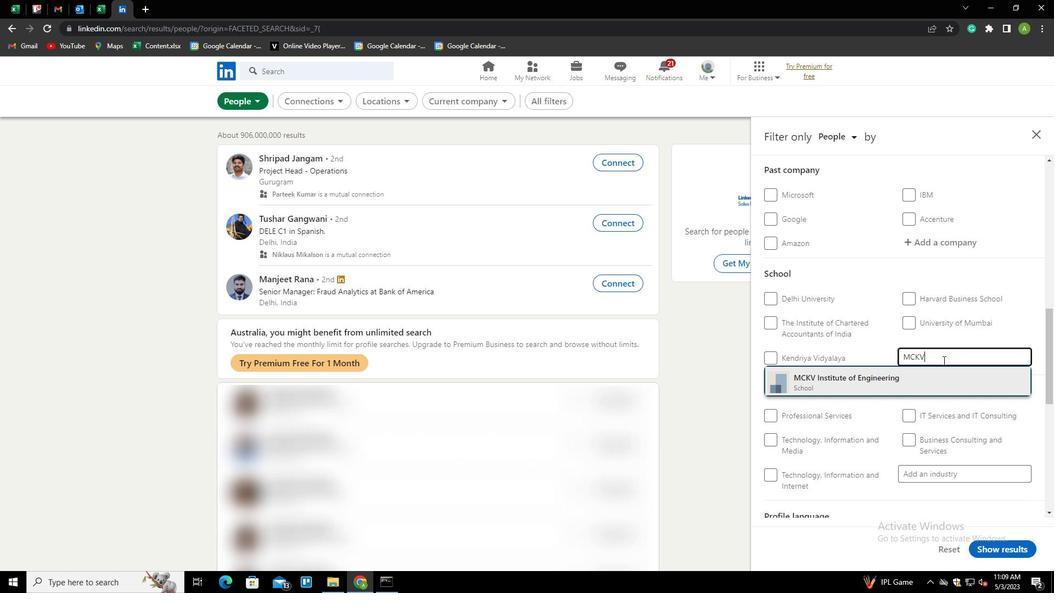 
Action: Mouse scrolled (943, 359) with delta (0, 0)
Screenshot: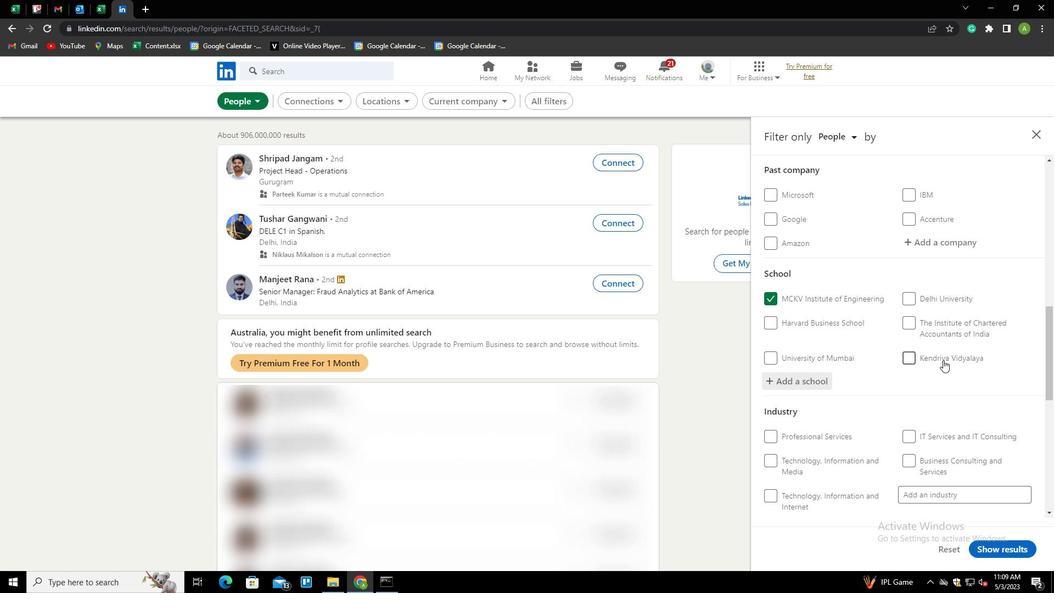 
Action: Mouse scrolled (943, 359) with delta (0, 0)
Screenshot: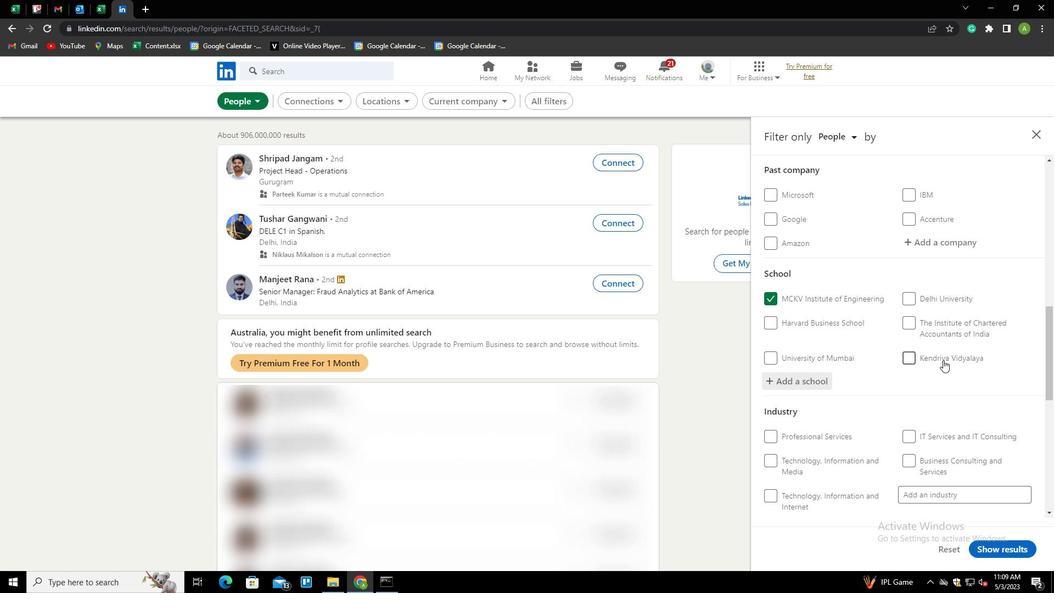 
Action: Mouse moved to (950, 390)
Screenshot: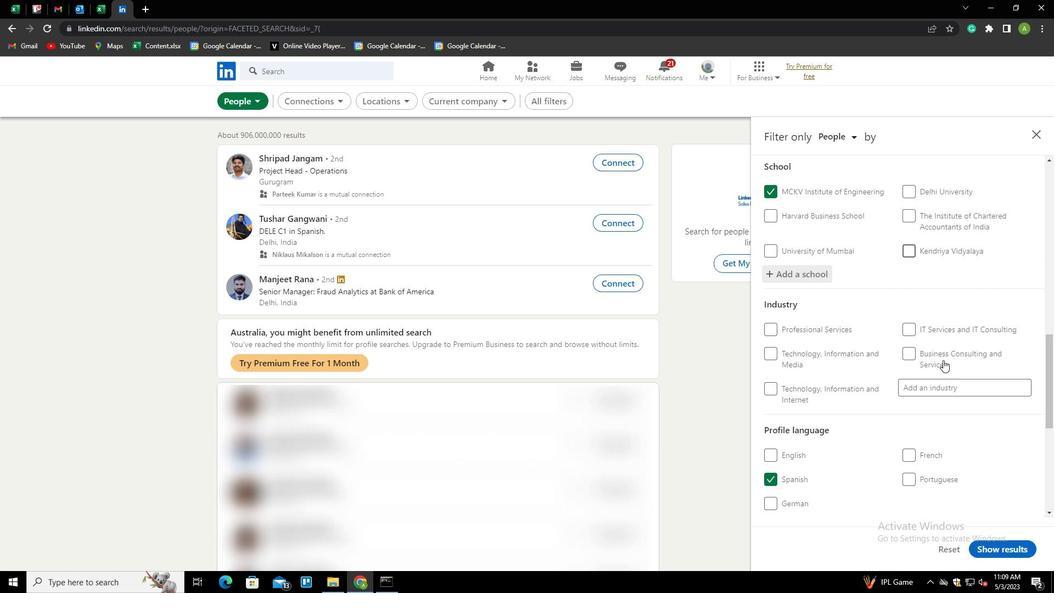 
Action: Mouse pressed left at (950, 390)
Screenshot: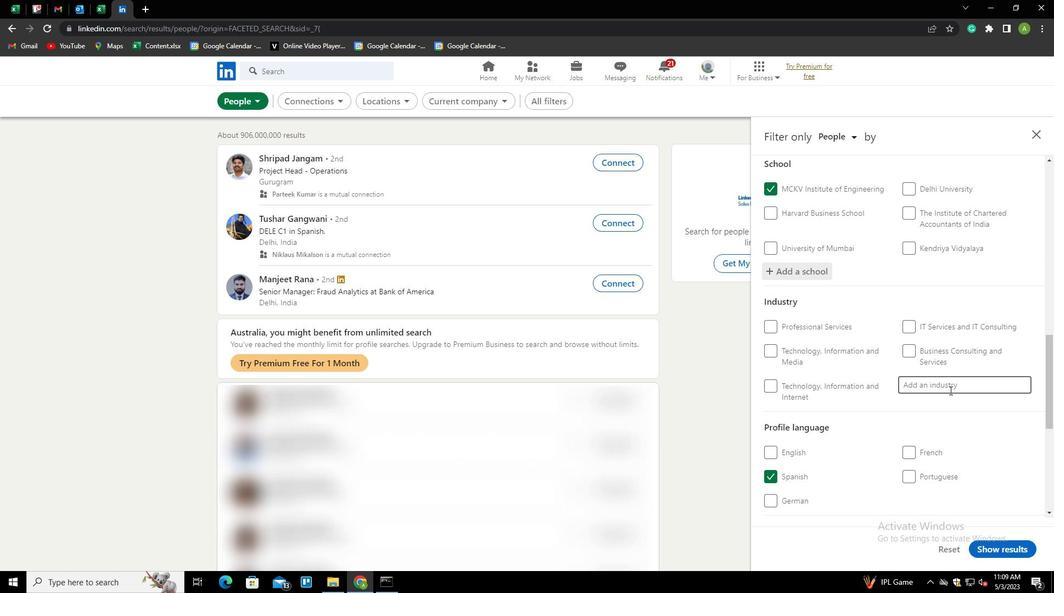 
Action: Mouse moved to (950, 390)
Screenshot: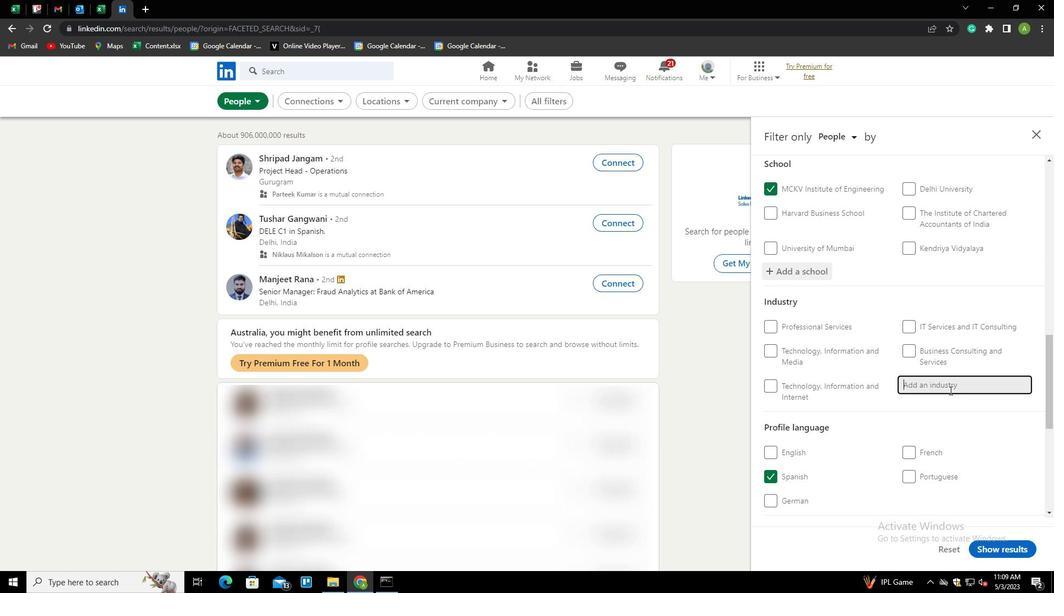 
Action: Key pressed <Key.shift><Key.shift><Key.shift><Key.shift>DIGITAL<Key.space><Key.shift>ACCESSIBILY<Key.space><Key.down><Key.backspace><Key.backspace><Key.down><Key.enter>
Screenshot: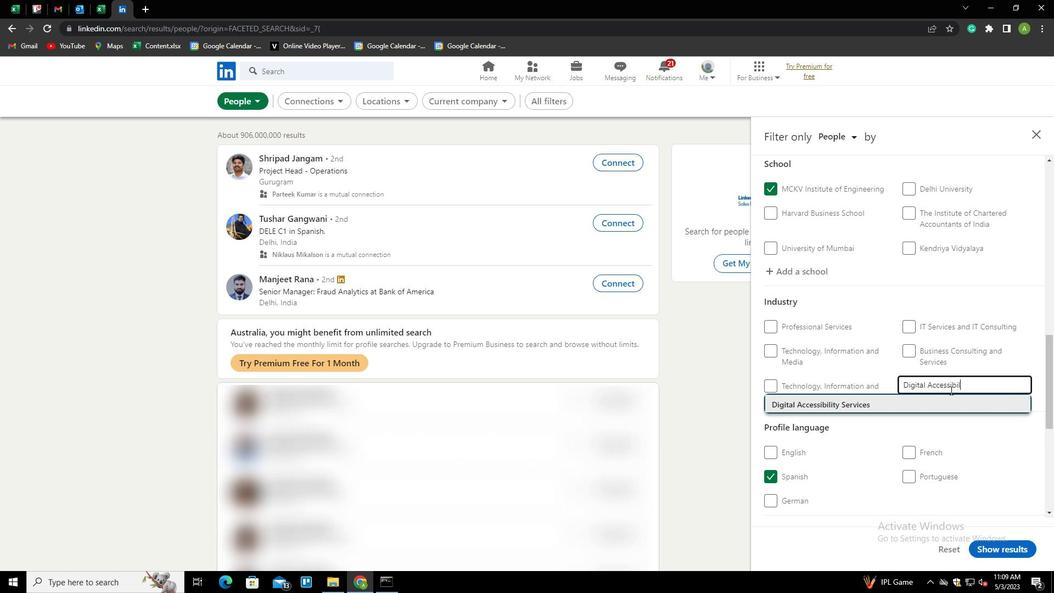
Action: Mouse scrolled (950, 390) with delta (0, 0)
Screenshot: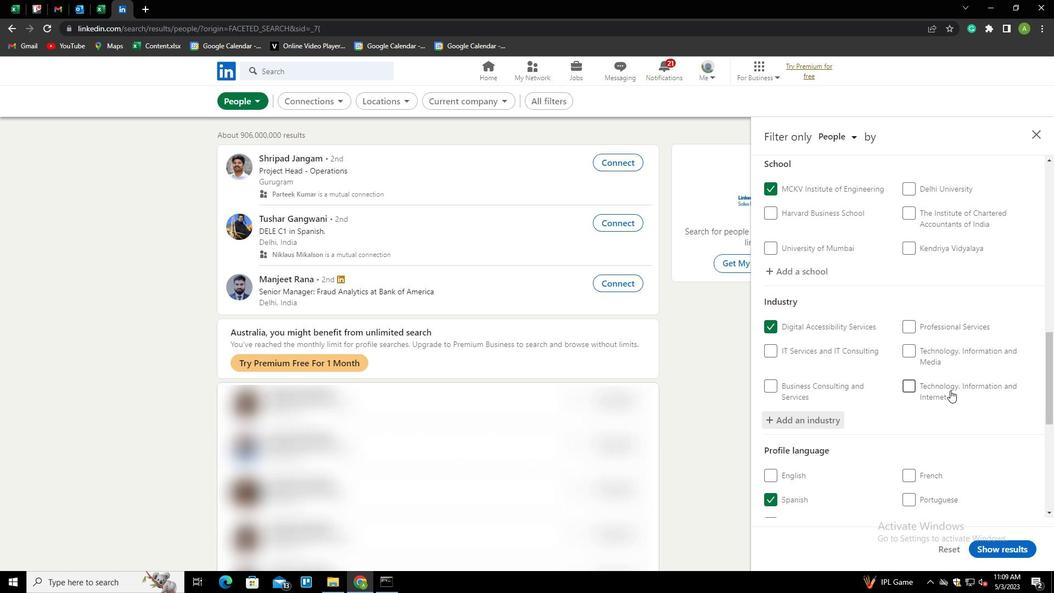 
Action: Mouse scrolled (950, 390) with delta (0, 0)
Screenshot: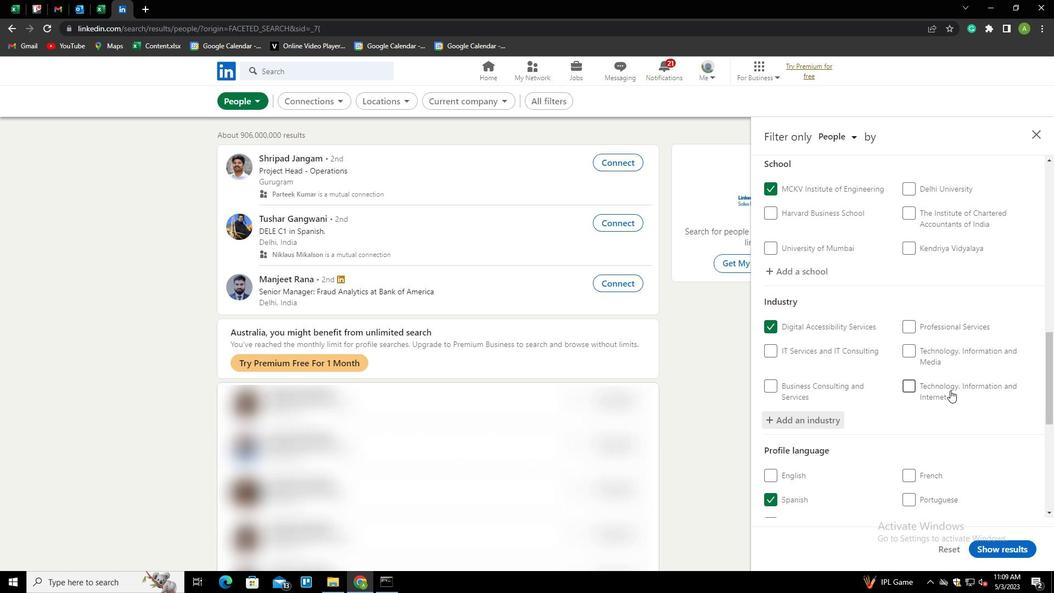 
Action: Mouse scrolled (950, 390) with delta (0, 0)
Screenshot: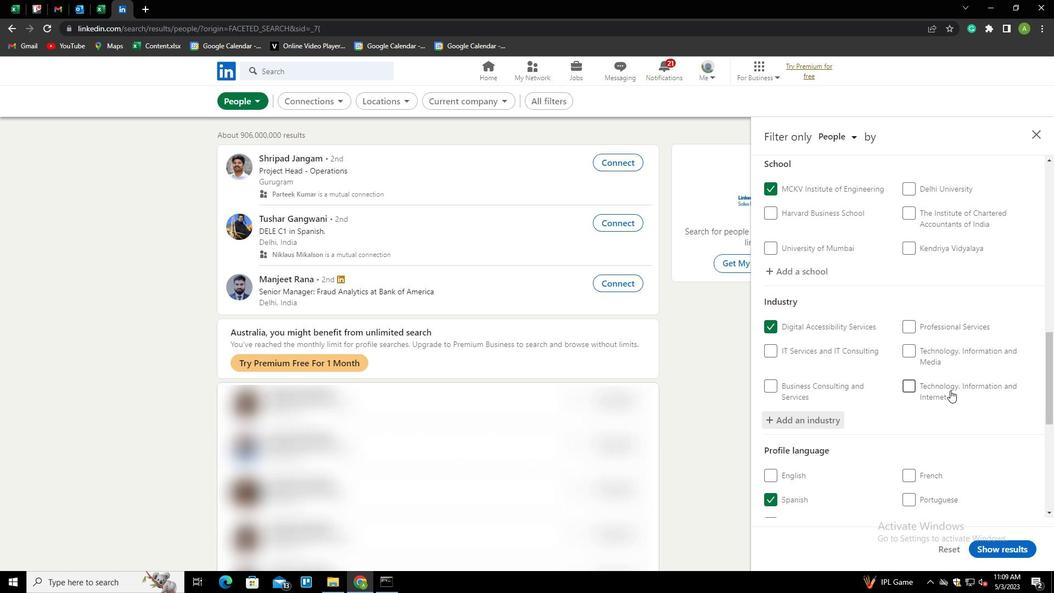 
Action: Mouse scrolled (950, 390) with delta (0, 0)
Screenshot: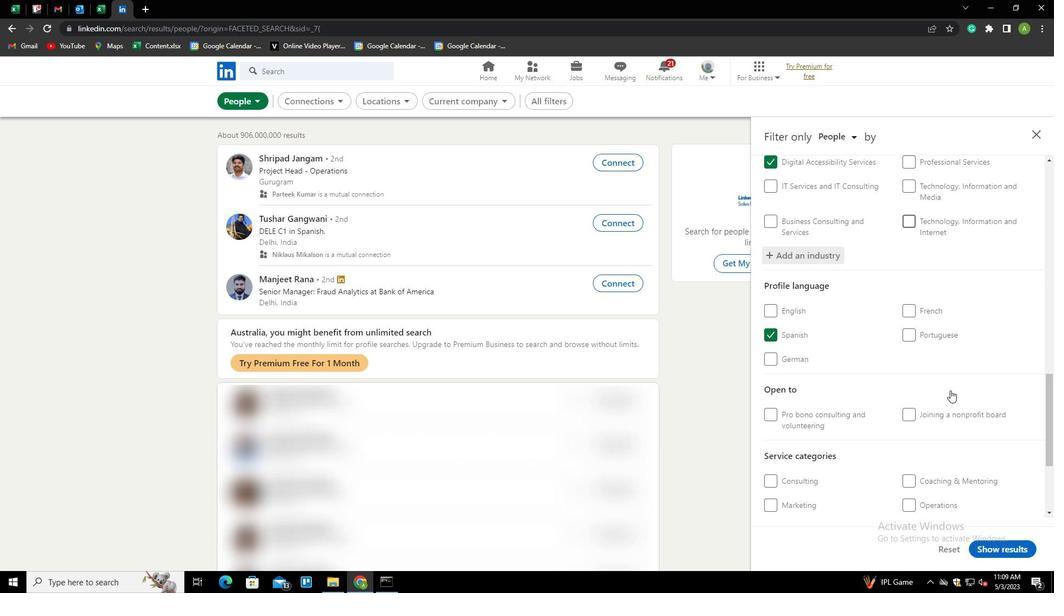 
Action: Mouse scrolled (950, 390) with delta (0, 0)
Screenshot: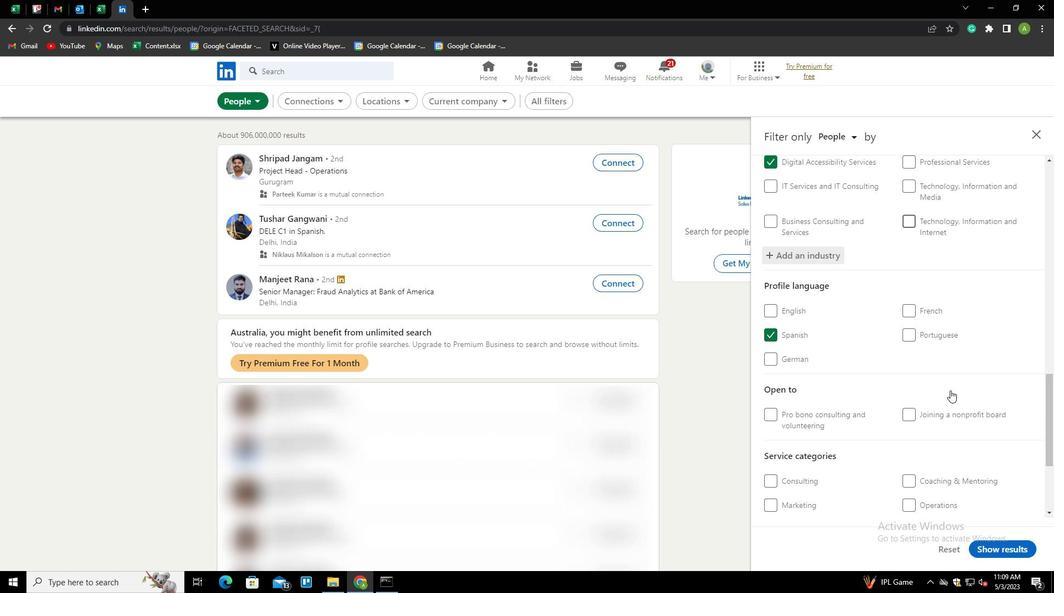 
Action: Mouse scrolled (950, 390) with delta (0, 0)
Screenshot: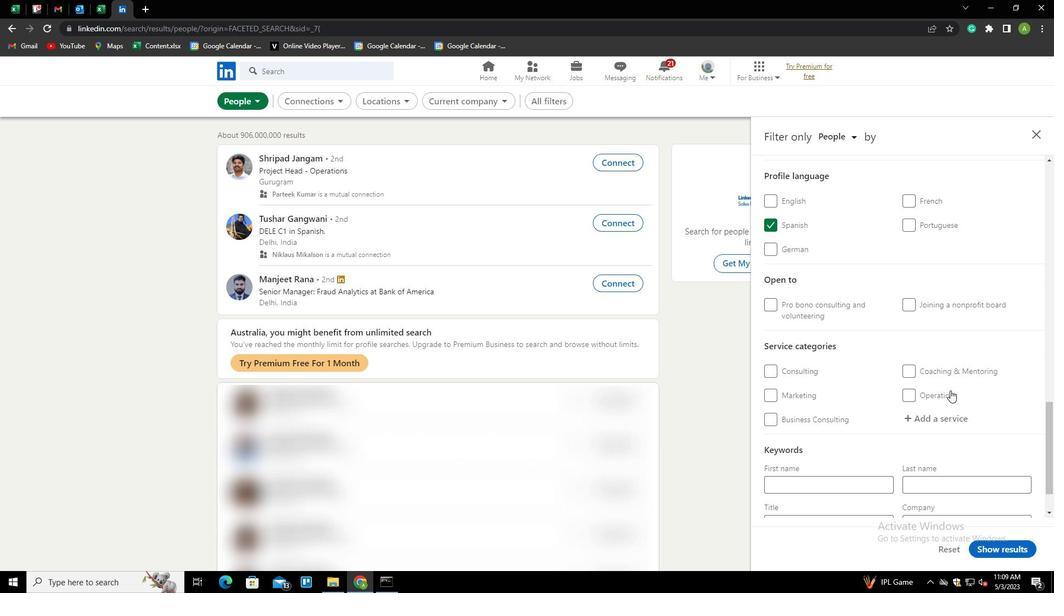 
Action: Mouse scrolled (950, 390) with delta (0, 0)
Screenshot: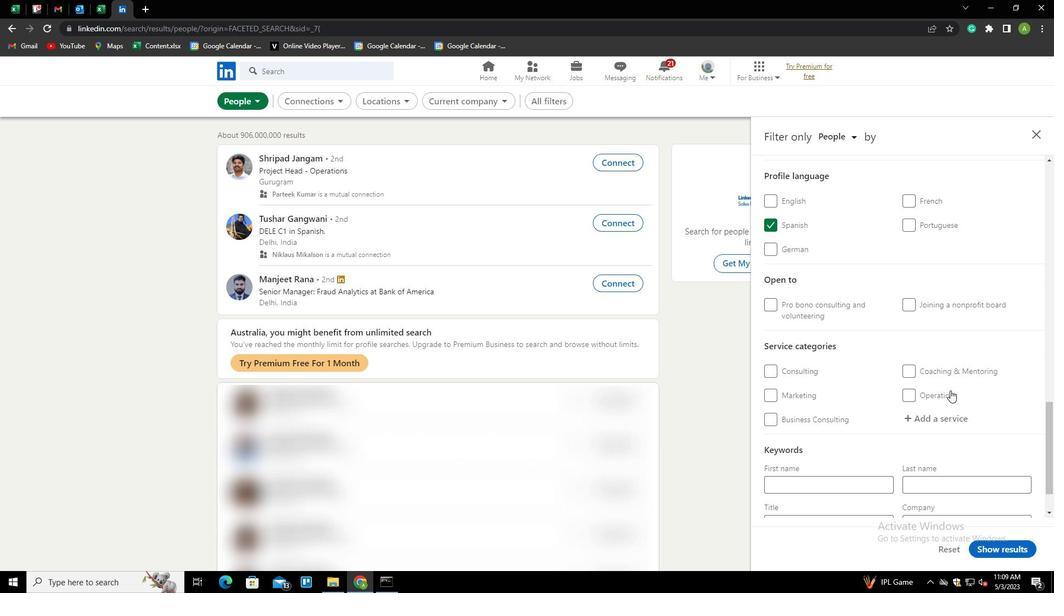 
Action: Mouse moved to (932, 365)
Screenshot: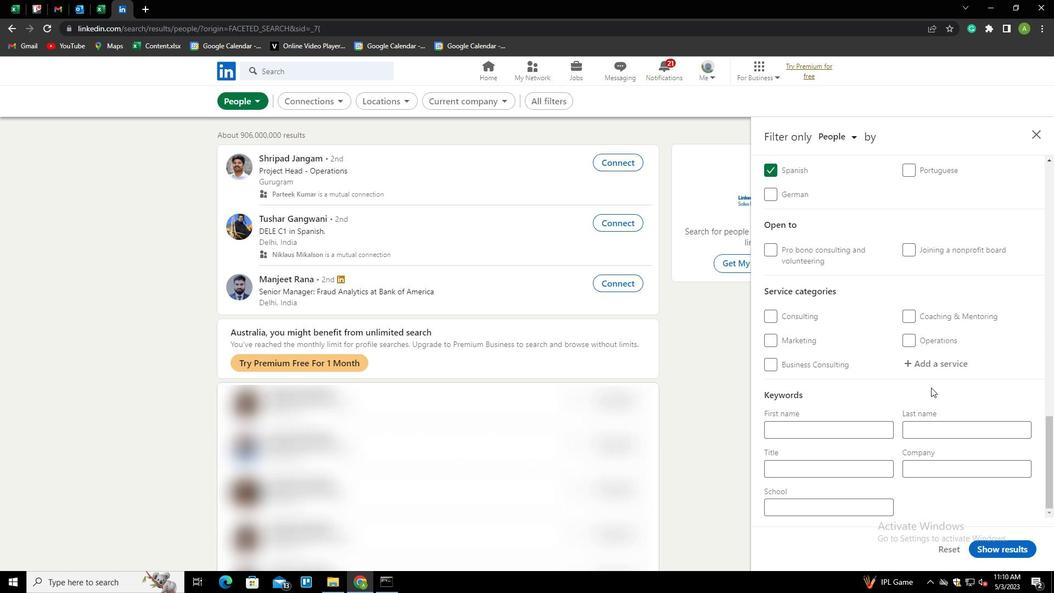 
Action: Mouse pressed left at (932, 365)
Screenshot: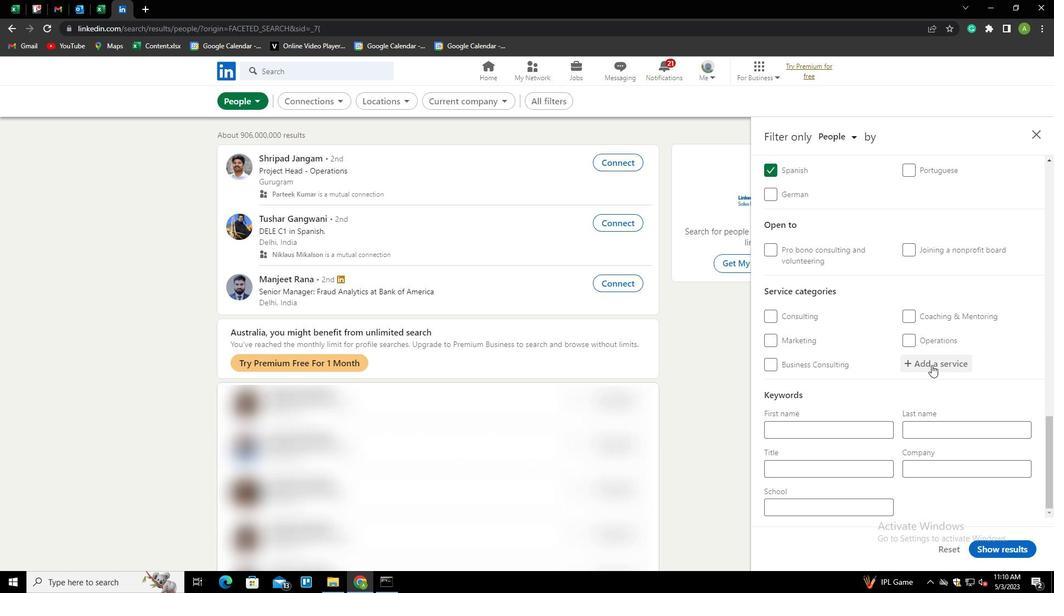 
Action: Mouse moved to (936, 365)
Screenshot: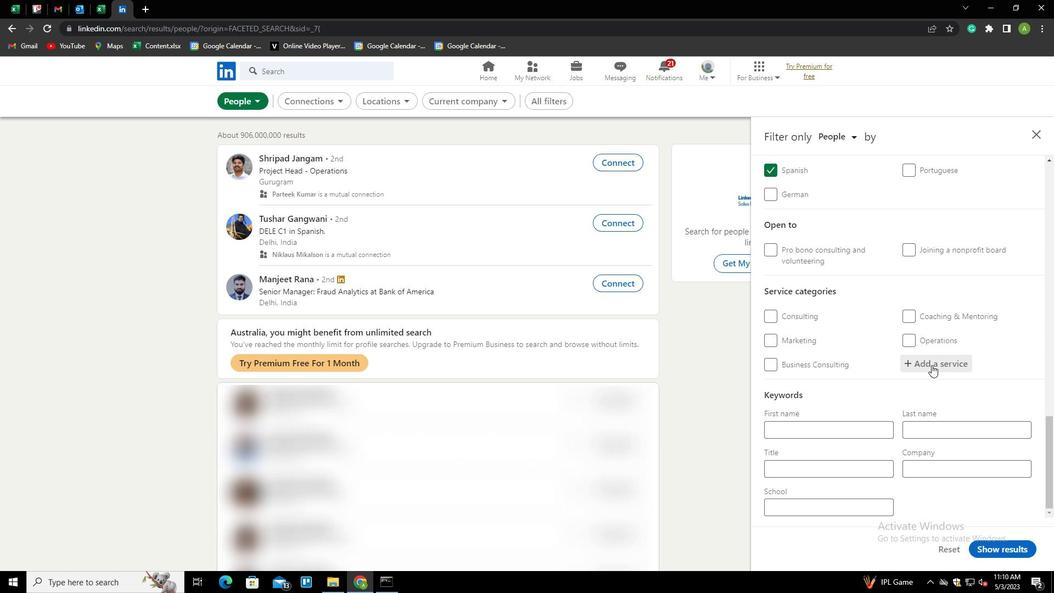 
Action: Mouse pressed left at (936, 365)
Screenshot: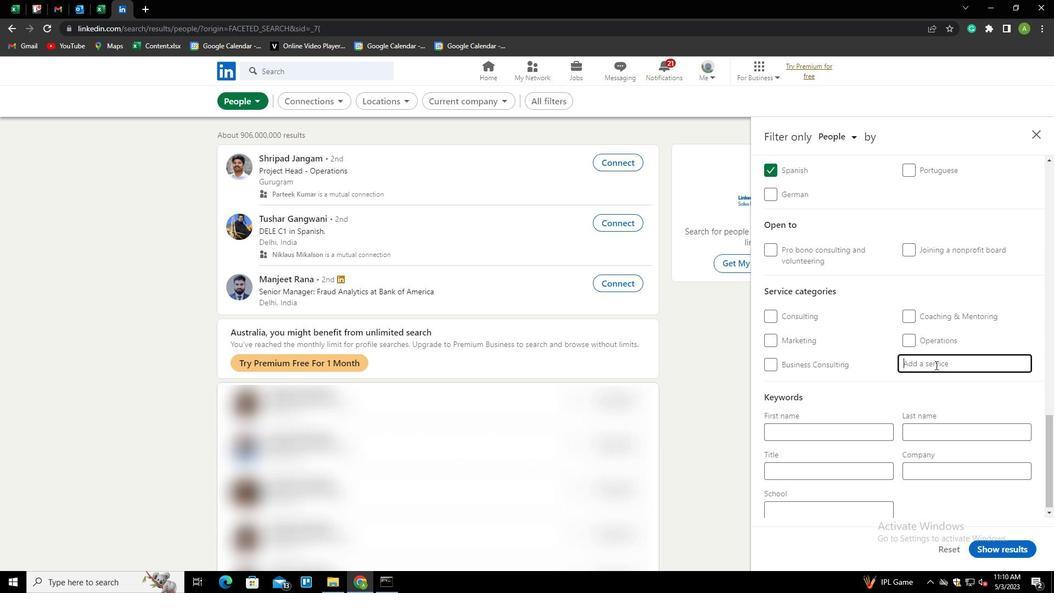 
Action: Key pressed <Key.shift><Key.shift><Key.shift><Key.shift><Key.shift><Key.shift><Key.shift><Key.shift><Key.shift><Key.shift><Key.shift><Key.shift><Key.shift><Key.shift><Key.shift><Key.shift><Key.shift><Key.shift><Key.shift><Key.shift><Key.shift><Key.shift><Key.shift><Key.shift><Key.shift><Key.shift><Key.shift><Key.shift><Key.shift><Key.shift><Key.shift><Key.shift><Key.shift><Key.shift><Key.shift><Key.shift><Key.shift>REAL<Key.space><Key.shift>ESTATE<Key.down><Key.enter>
Screenshot: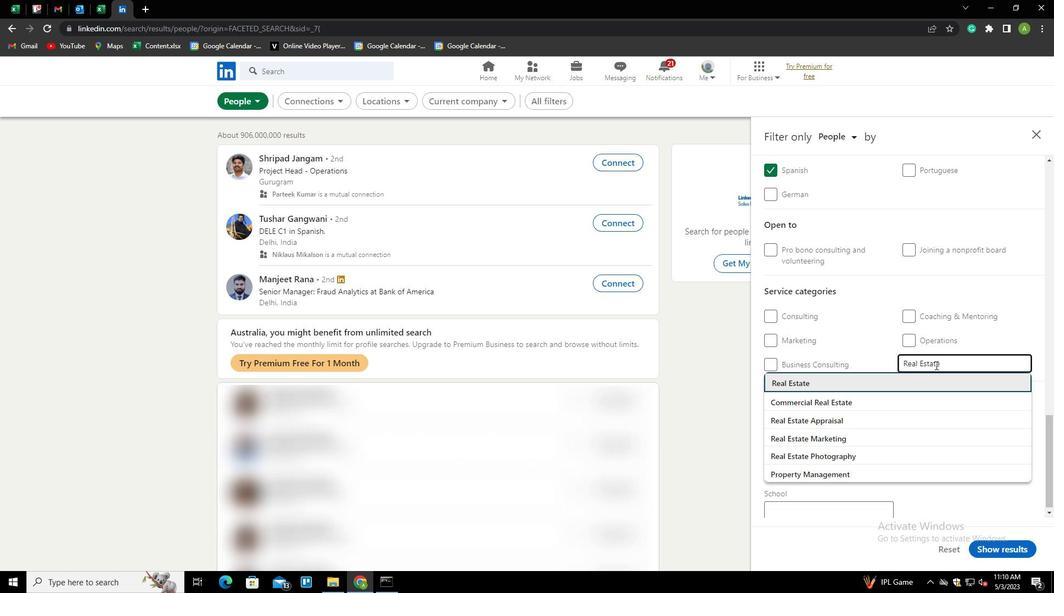 
Action: Mouse scrolled (936, 364) with delta (0, 0)
Screenshot: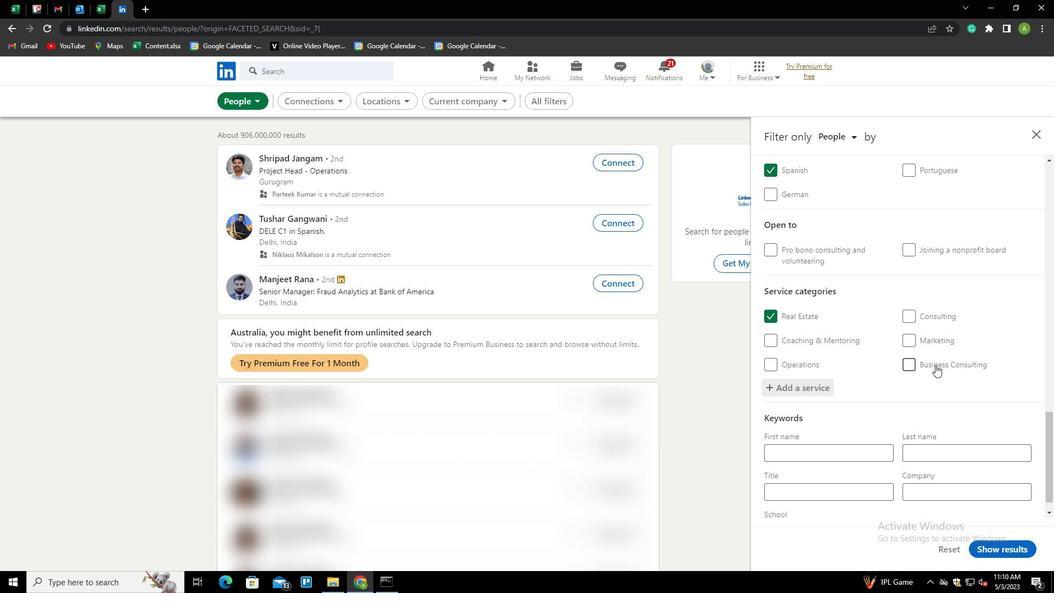 
Action: Mouse scrolled (936, 364) with delta (0, 0)
Screenshot: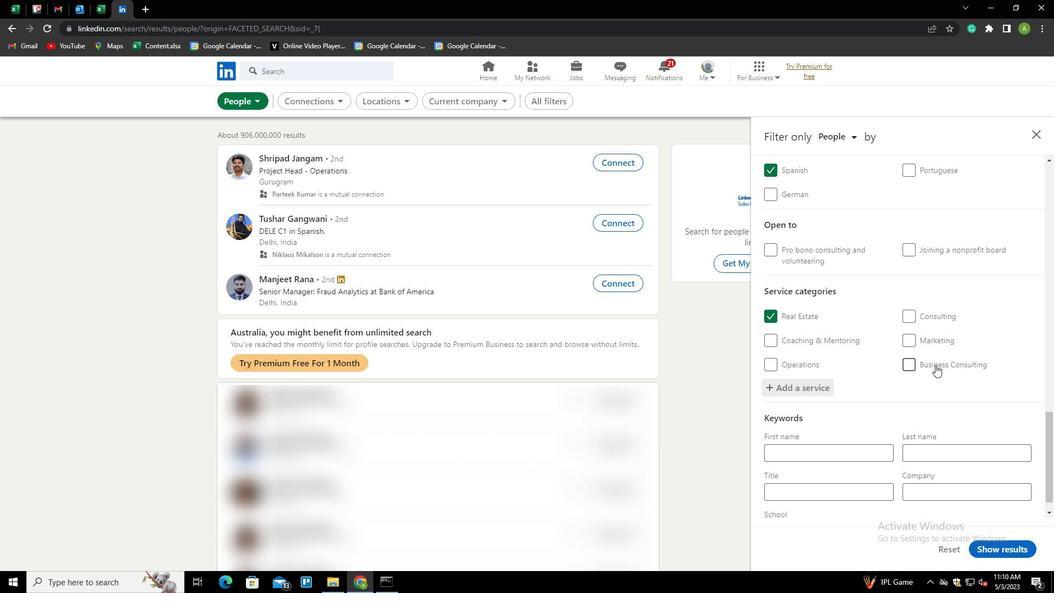 
Action: Mouse scrolled (936, 364) with delta (0, 0)
Screenshot: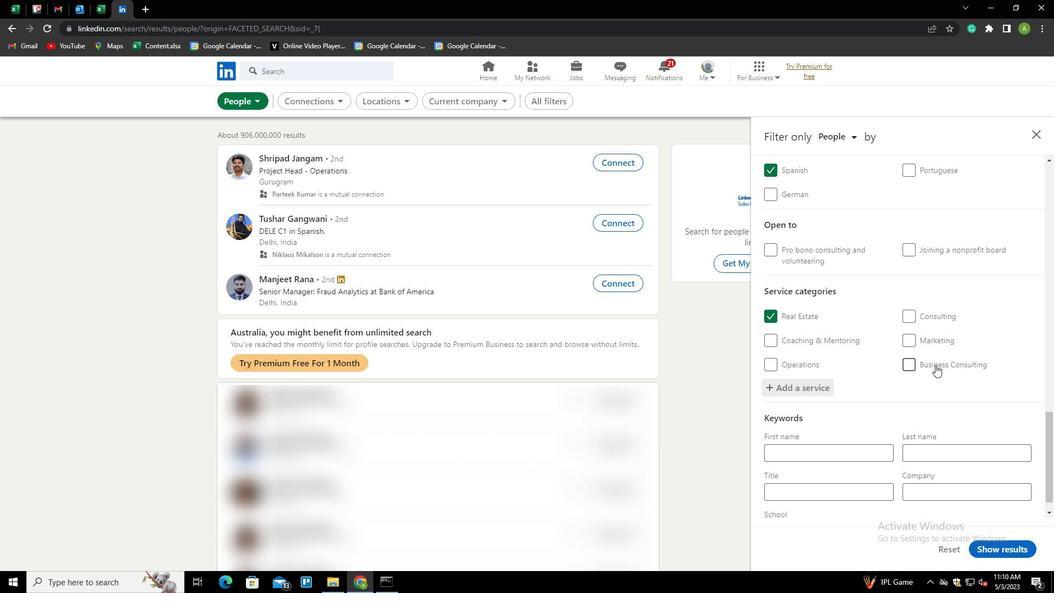 
Action: Mouse scrolled (936, 364) with delta (0, 0)
Screenshot: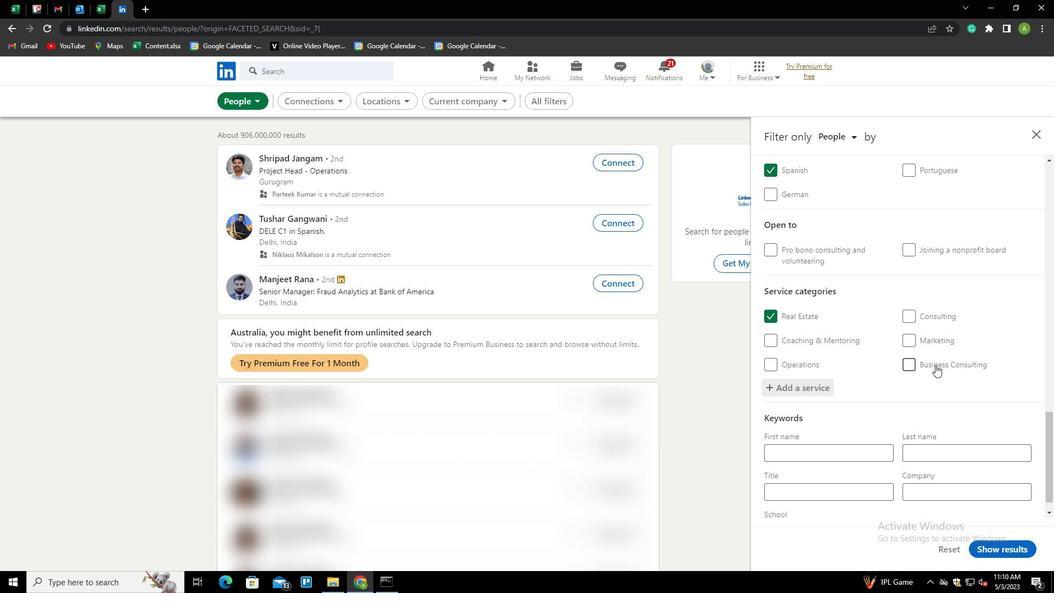 
Action: Mouse scrolled (936, 364) with delta (0, 0)
Screenshot: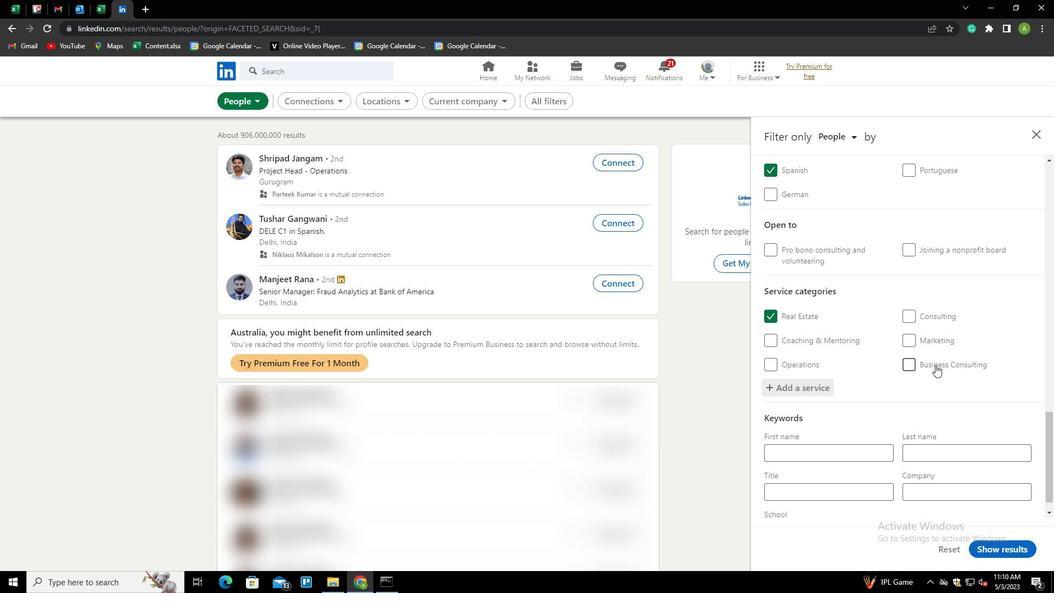 
Action: Mouse moved to (831, 474)
Screenshot: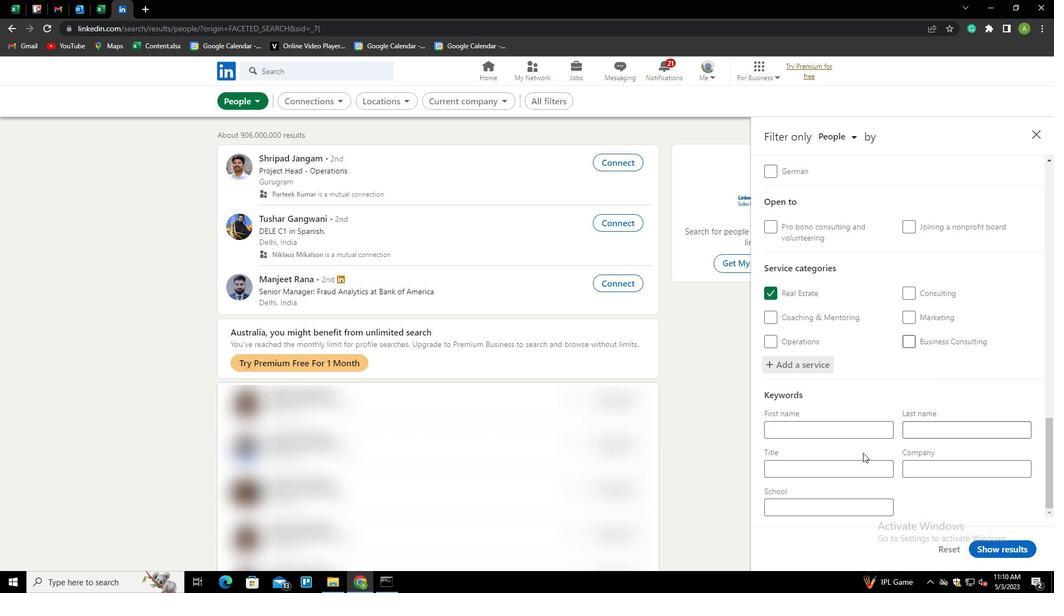 
Action: Mouse pressed left at (831, 474)
Screenshot: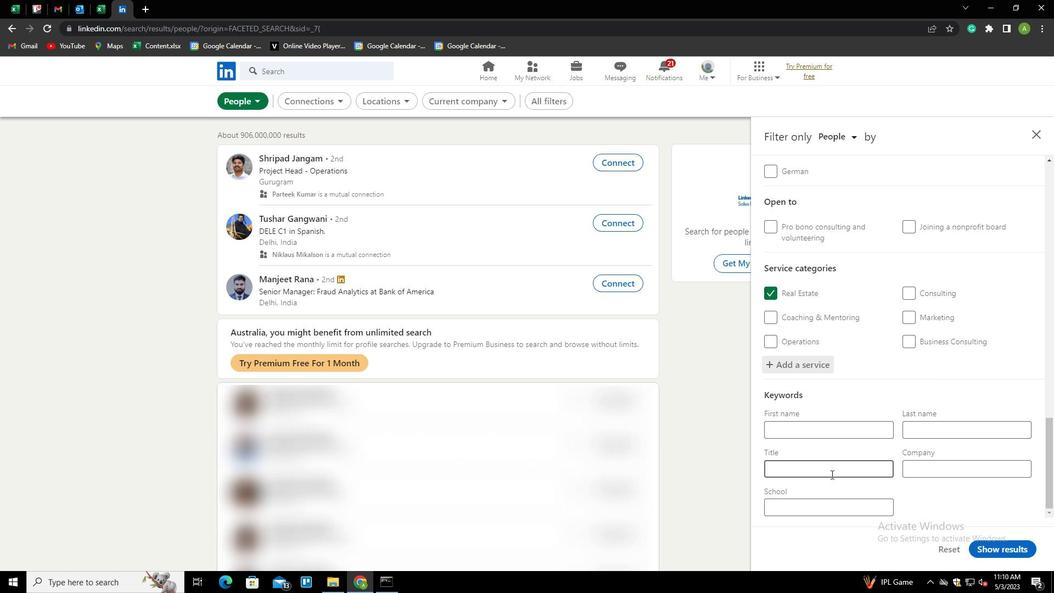 
Action: Key pressed <Key.shift>SUPERINTENDENT
Screenshot: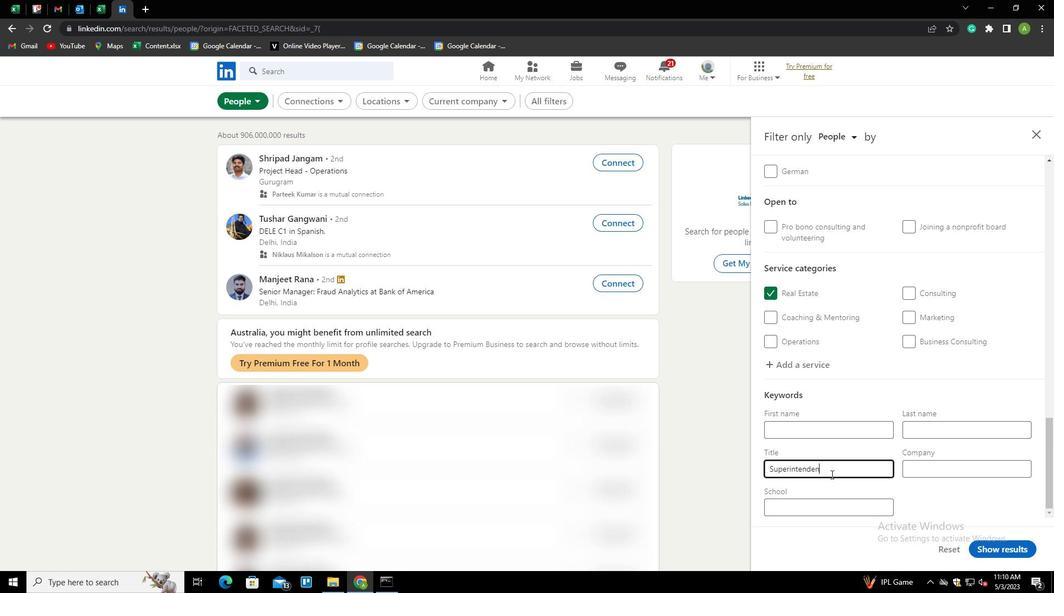 
Action: Mouse moved to (939, 514)
Screenshot: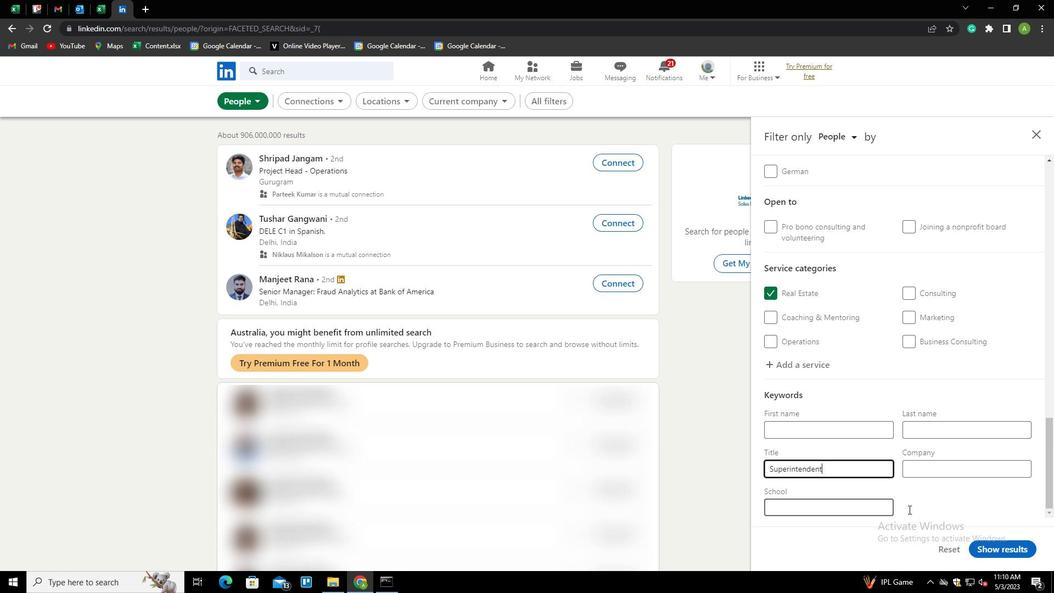 
Action: Mouse pressed left at (939, 514)
Screenshot: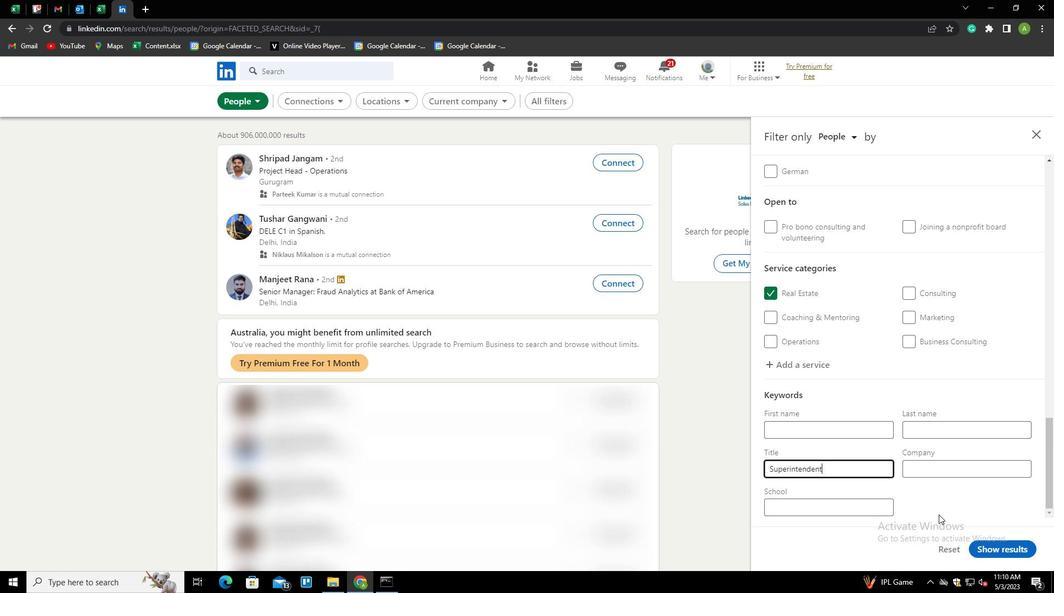 
Action: Mouse moved to (992, 547)
Screenshot: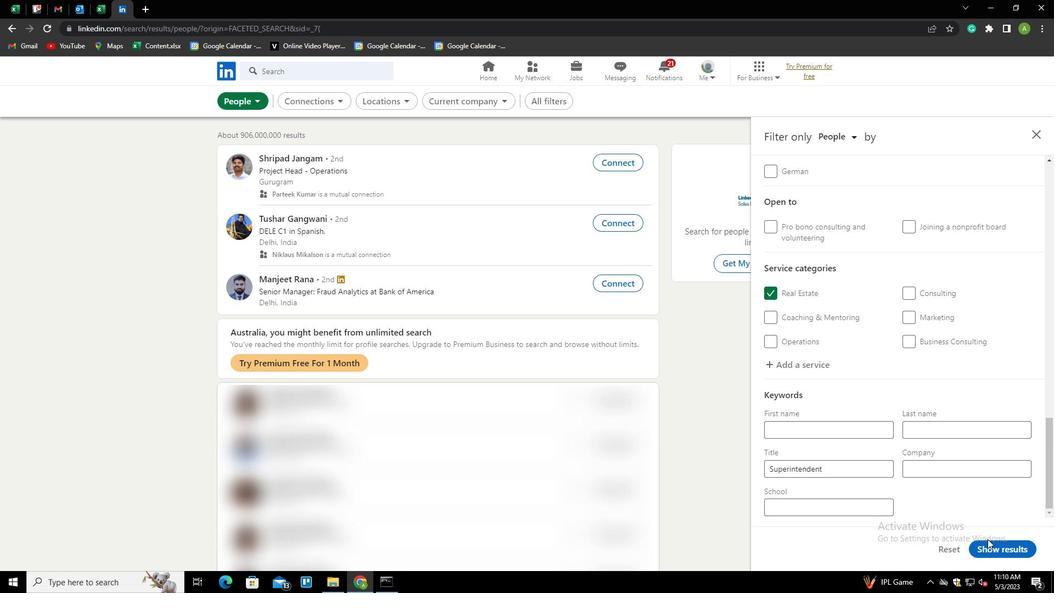 
Action: Mouse pressed left at (992, 547)
Screenshot: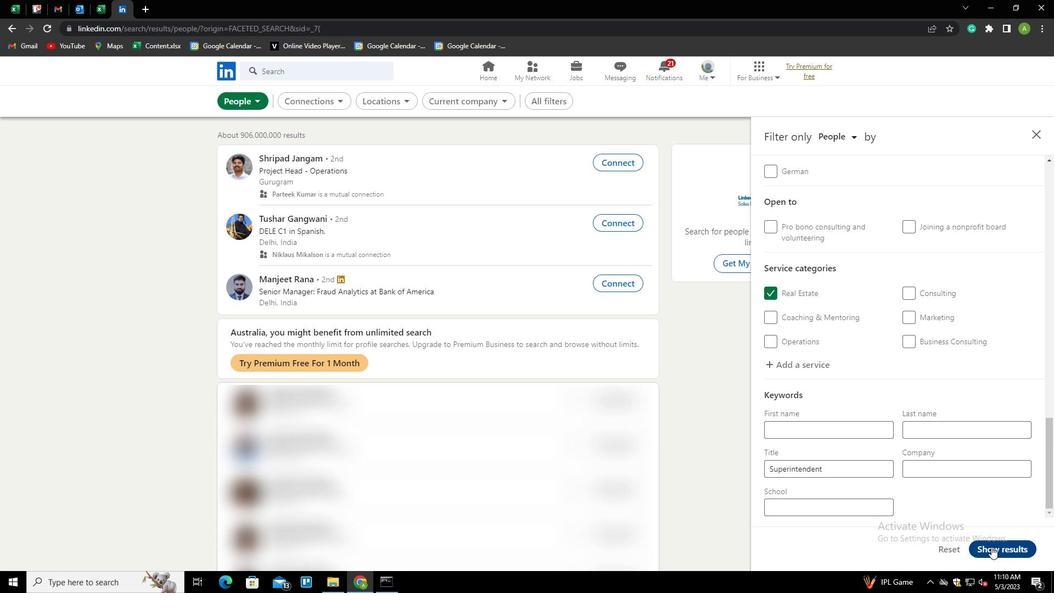 
